 Task: Look for space in San José de Guanipa, Venezuela from 10th July, 2023 to 15th July, 2023 for 7 adults in price range Rs.10000 to Rs.15000. Place can be entire place or shared room with 4 bedrooms having 7 beds and 4 bathrooms. Property type can be house, flat, guest house. Amenities needed are: wifi, TV, free parkinig on premises, gym, breakfast. Booking option can be shelf check-in. Required host language is English.
Action: Mouse moved to (486, 116)
Screenshot: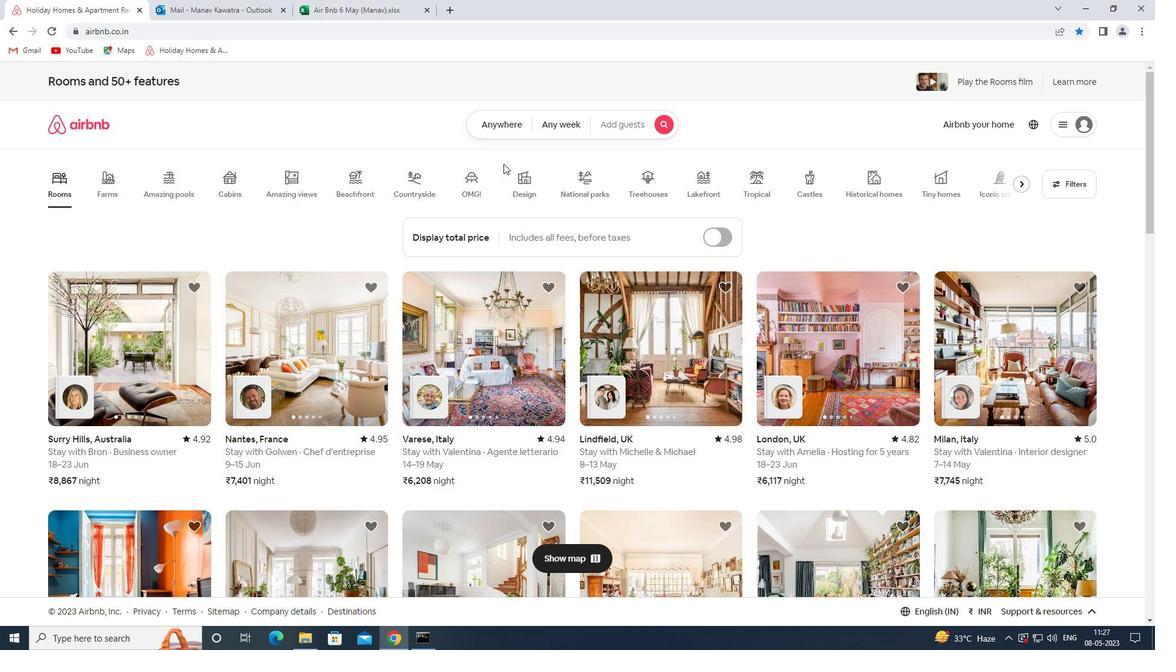 
Action: Mouse pressed left at (486, 116)
Screenshot: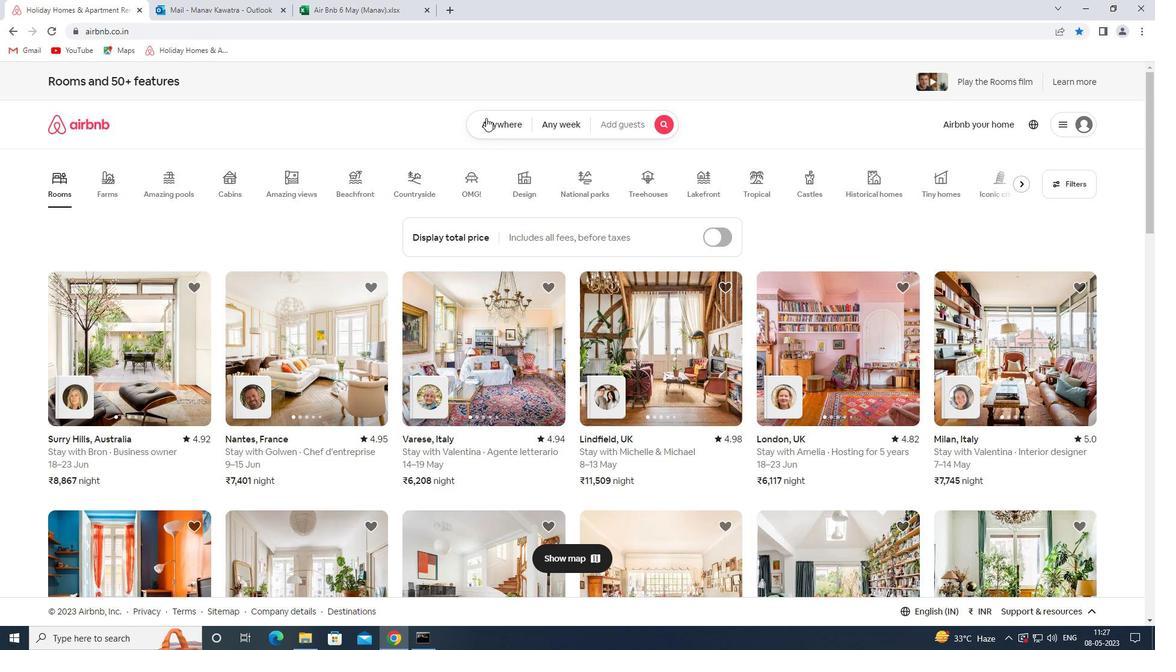 
Action: Mouse moved to (406, 170)
Screenshot: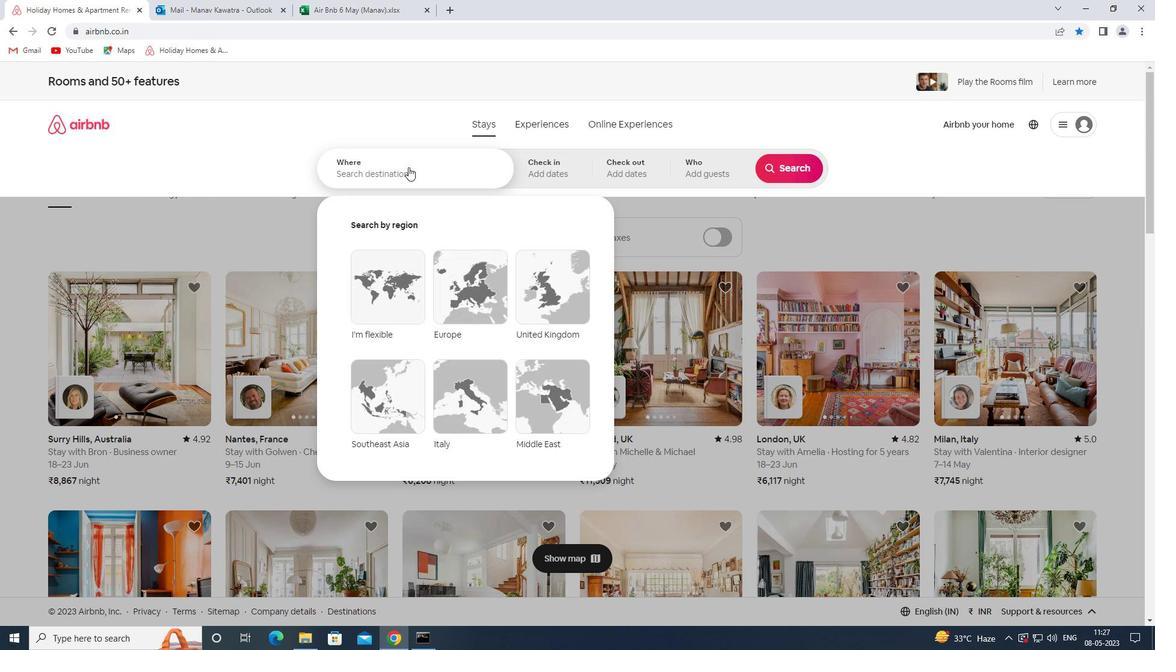 
Action: Mouse pressed left at (406, 170)
Screenshot: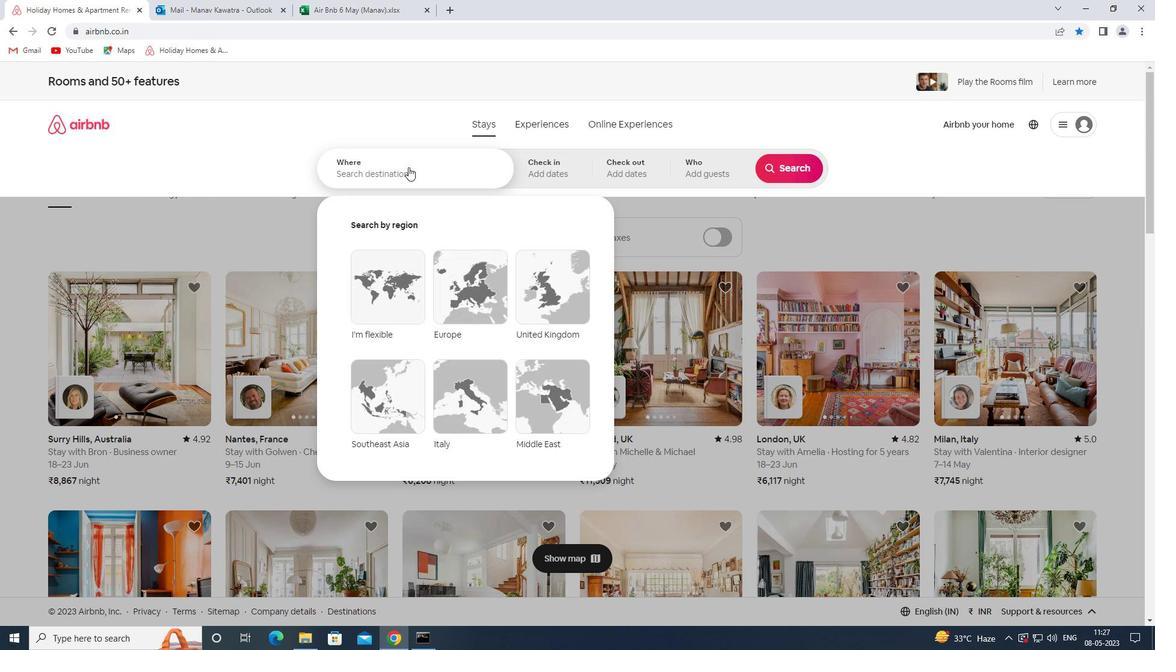 
Action: Key pressed <Key.shift><Key.shift><Key.shift><Key.shift><Key.shift><Key.shift><Key.shift><Key.shift>SAN<Key.space><Key.shift><Key.shift><Key.shift>JOSED<Key.backspace><Key.space>DE<Key.space><Key.shift>GUANIPA<Key.space><Key.space><Key.shift>VENEZUELA<Key.enter>
Screenshot: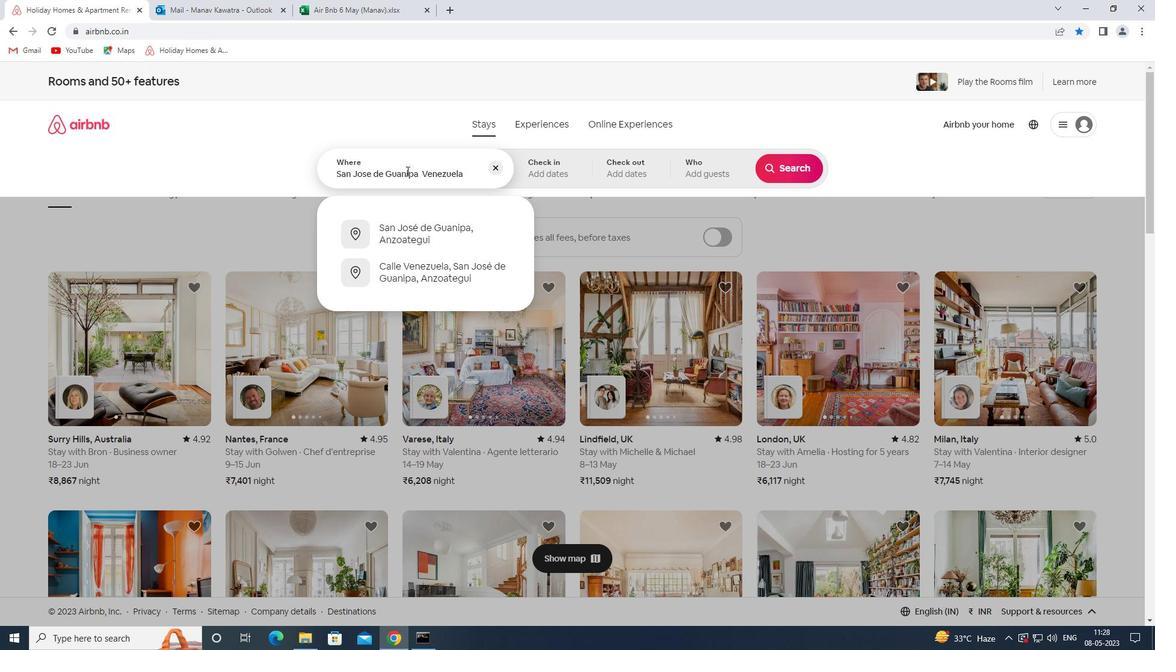 
Action: Mouse moved to (780, 264)
Screenshot: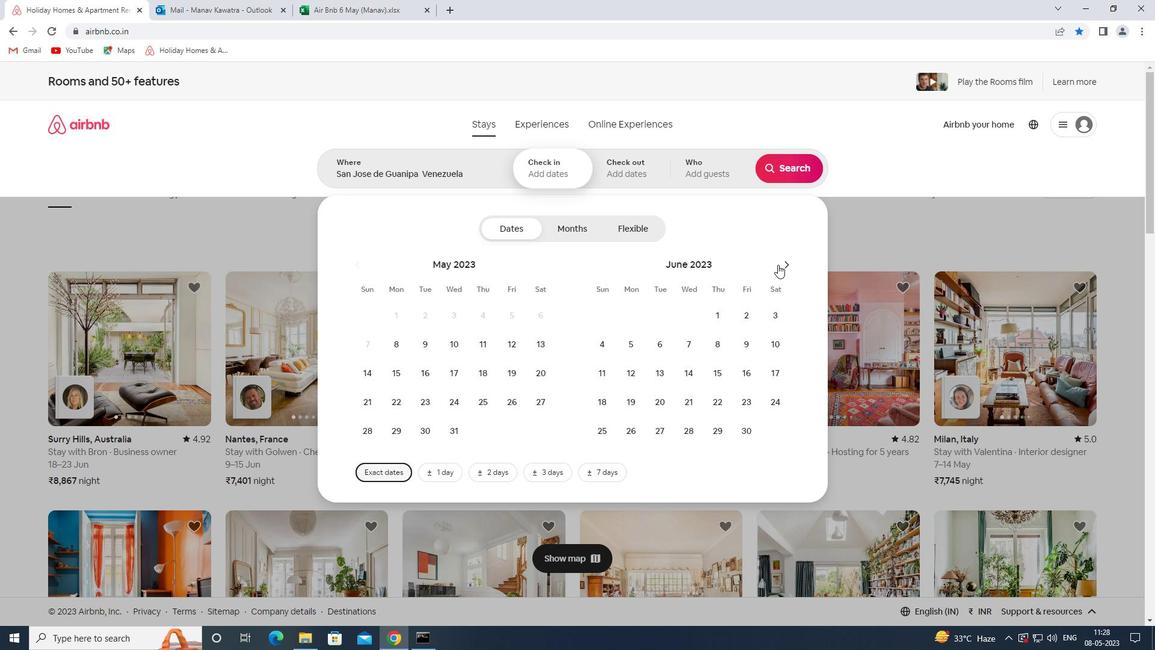 
Action: Mouse pressed left at (780, 264)
Screenshot: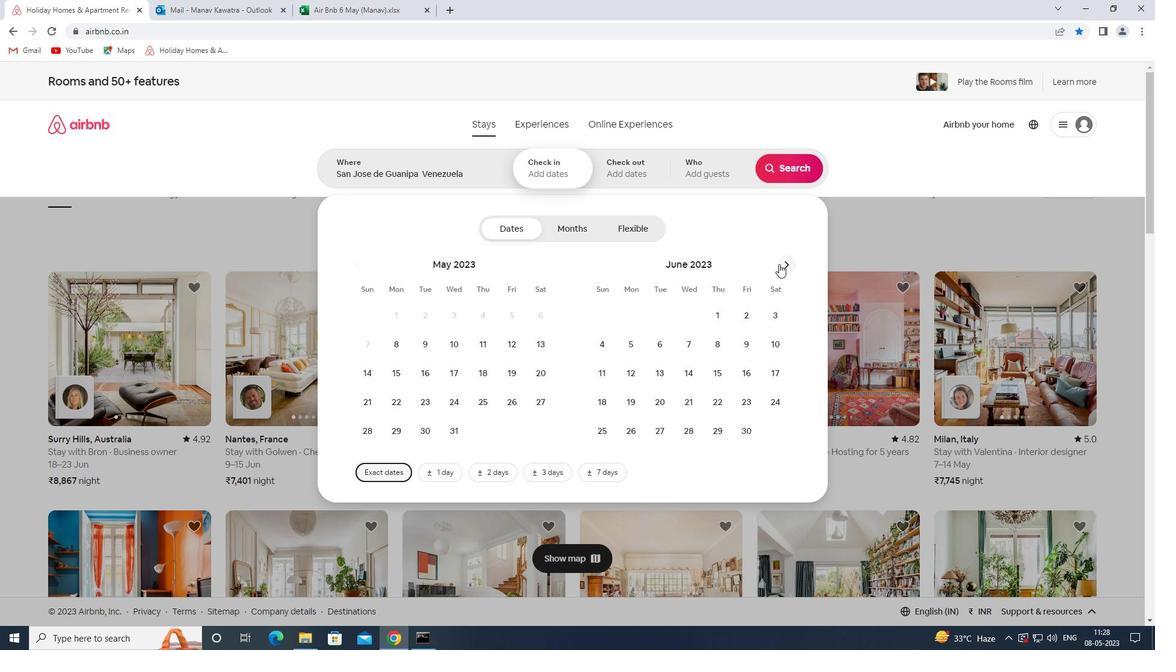 
Action: Mouse moved to (630, 376)
Screenshot: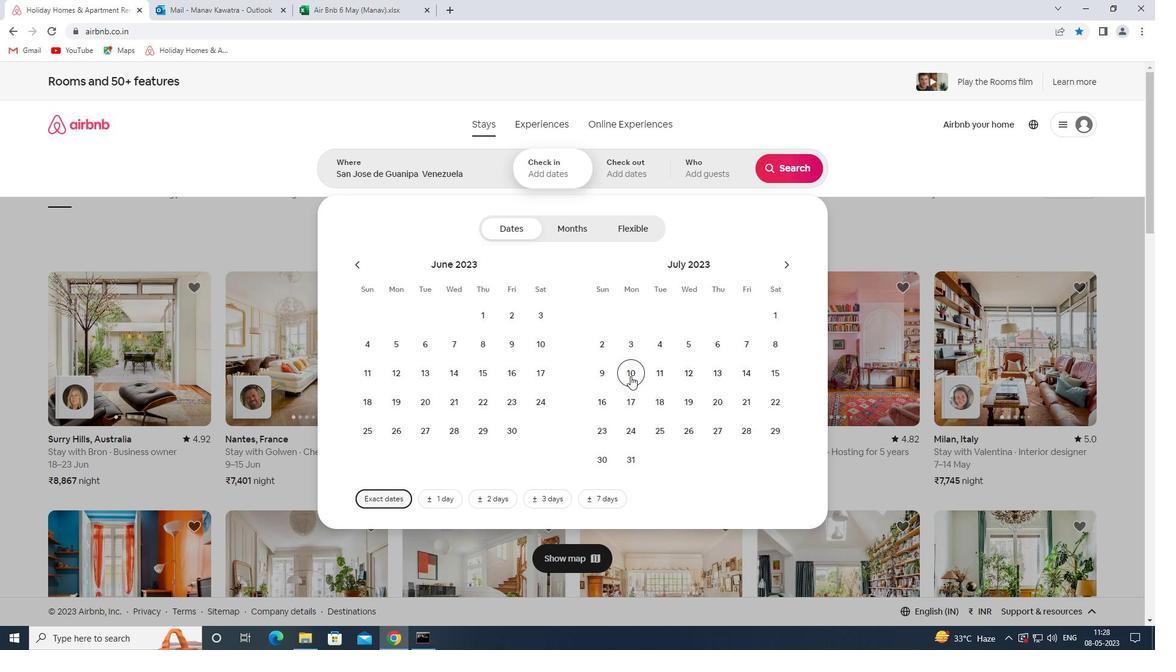 
Action: Mouse pressed left at (630, 376)
Screenshot: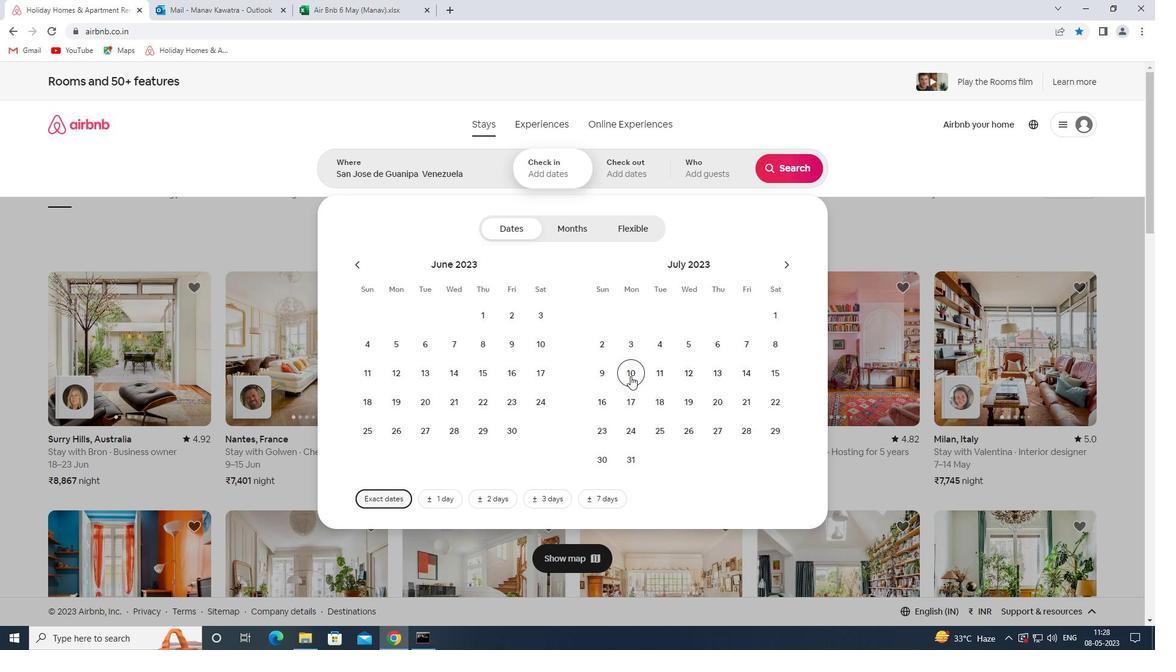 
Action: Mouse moved to (774, 372)
Screenshot: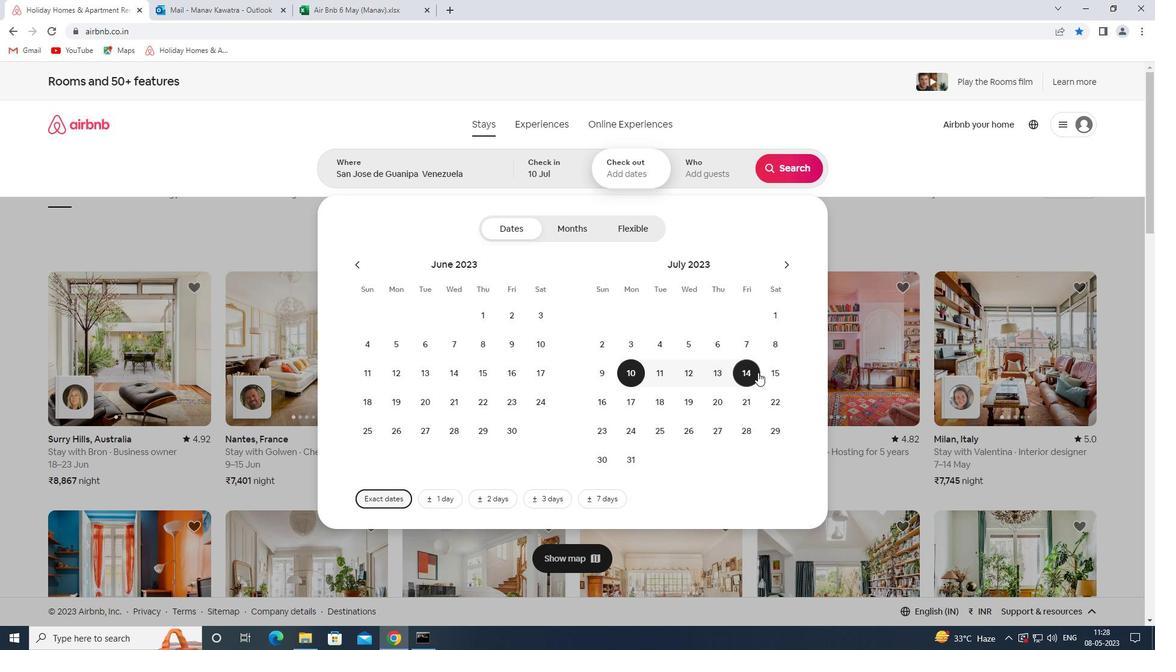 
Action: Mouse pressed left at (774, 372)
Screenshot: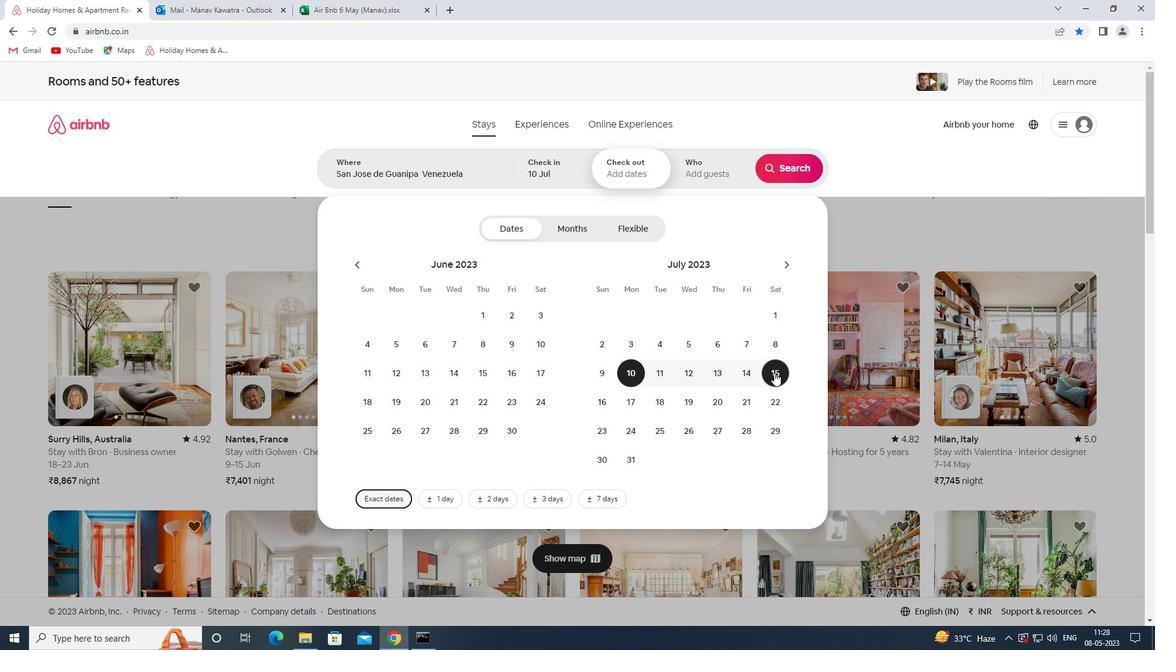 
Action: Mouse moved to (715, 173)
Screenshot: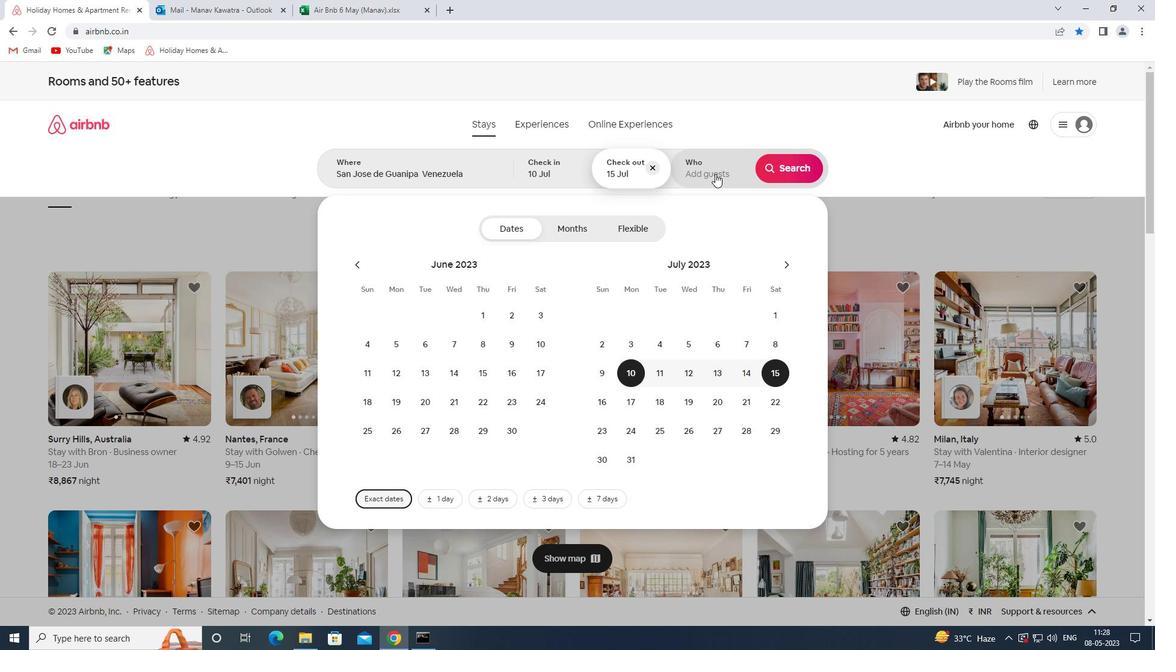 
Action: Mouse pressed left at (715, 173)
Screenshot: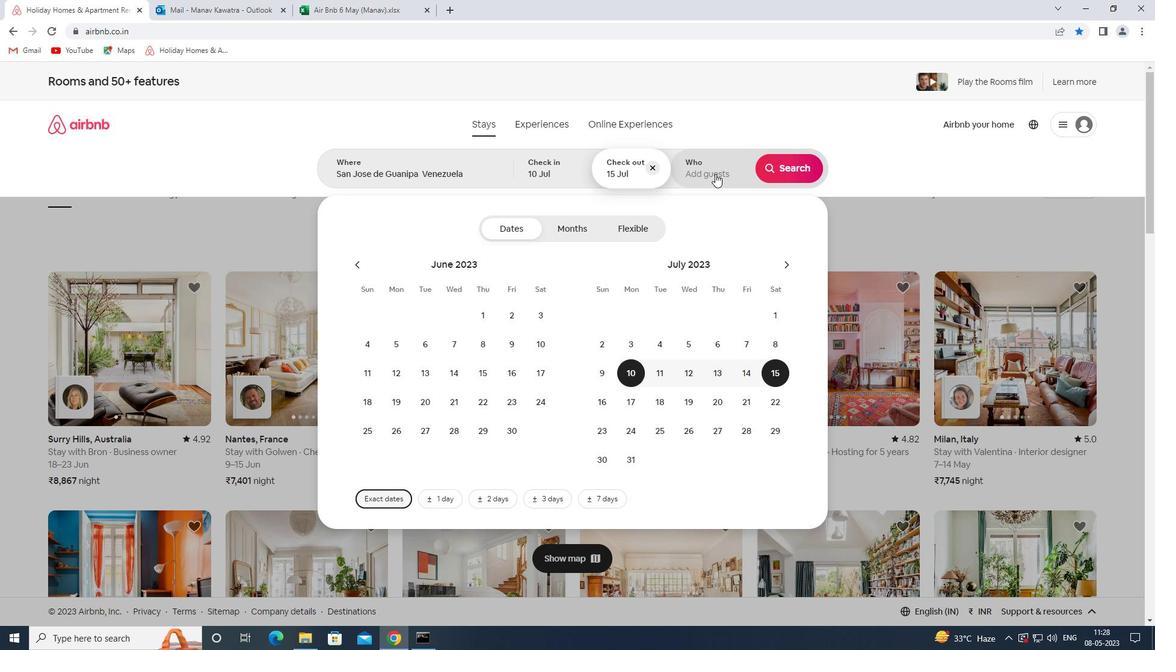 
Action: Mouse moved to (792, 231)
Screenshot: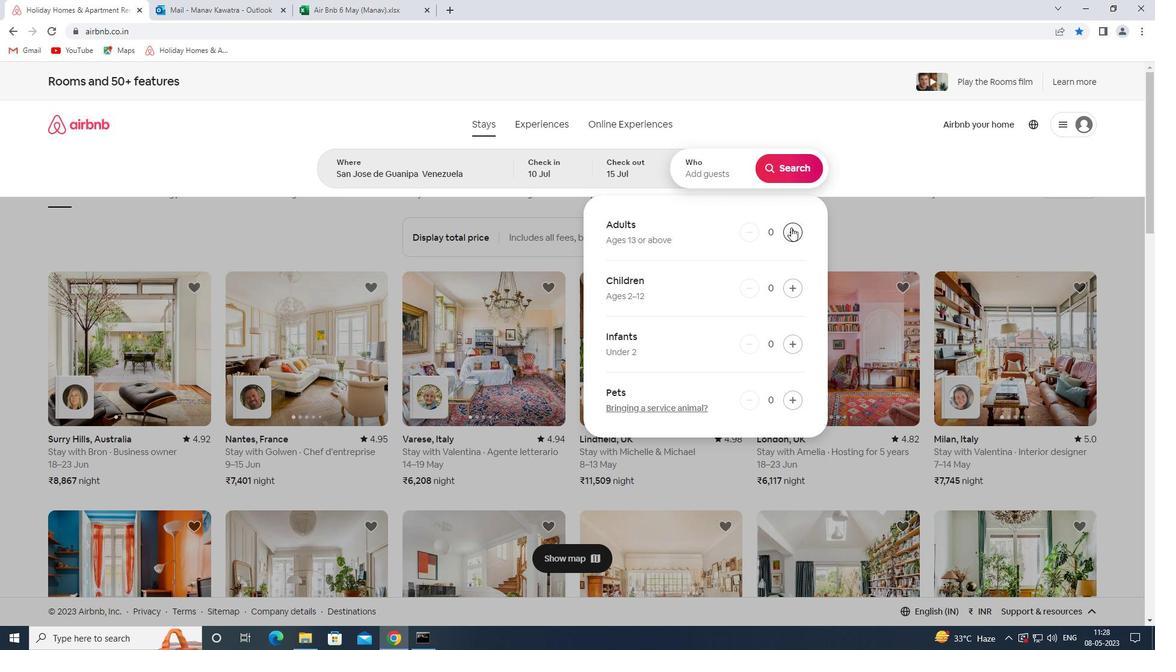 
Action: Mouse pressed left at (792, 231)
Screenshot: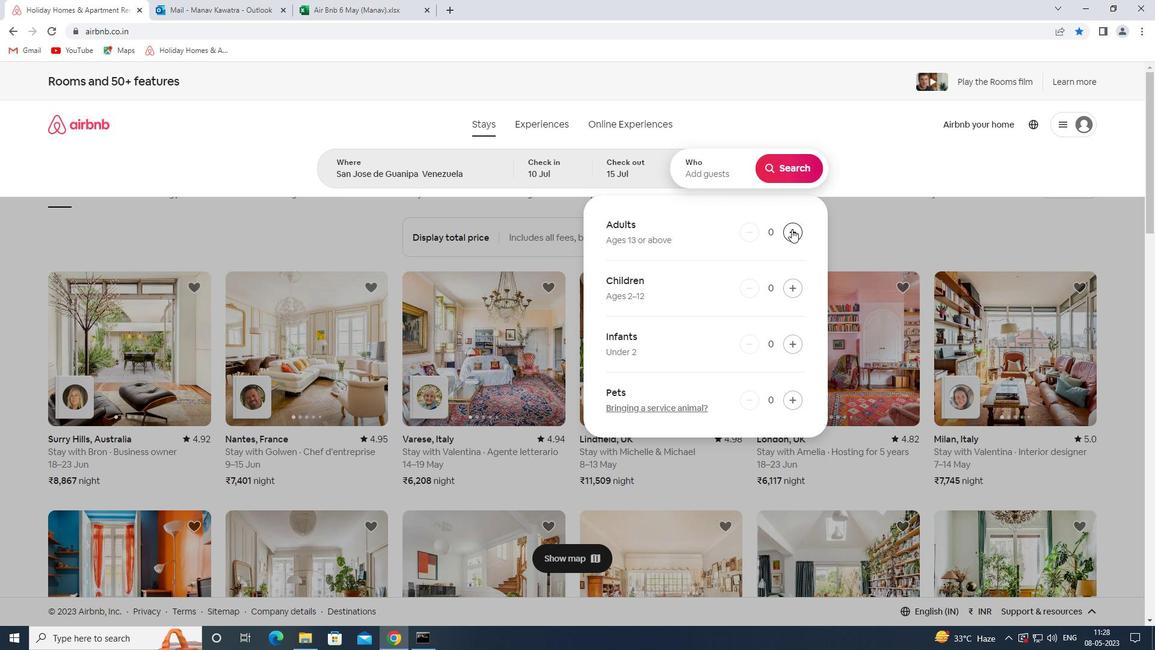 
Action: Mouse moved to (793, 232)
Screenshot: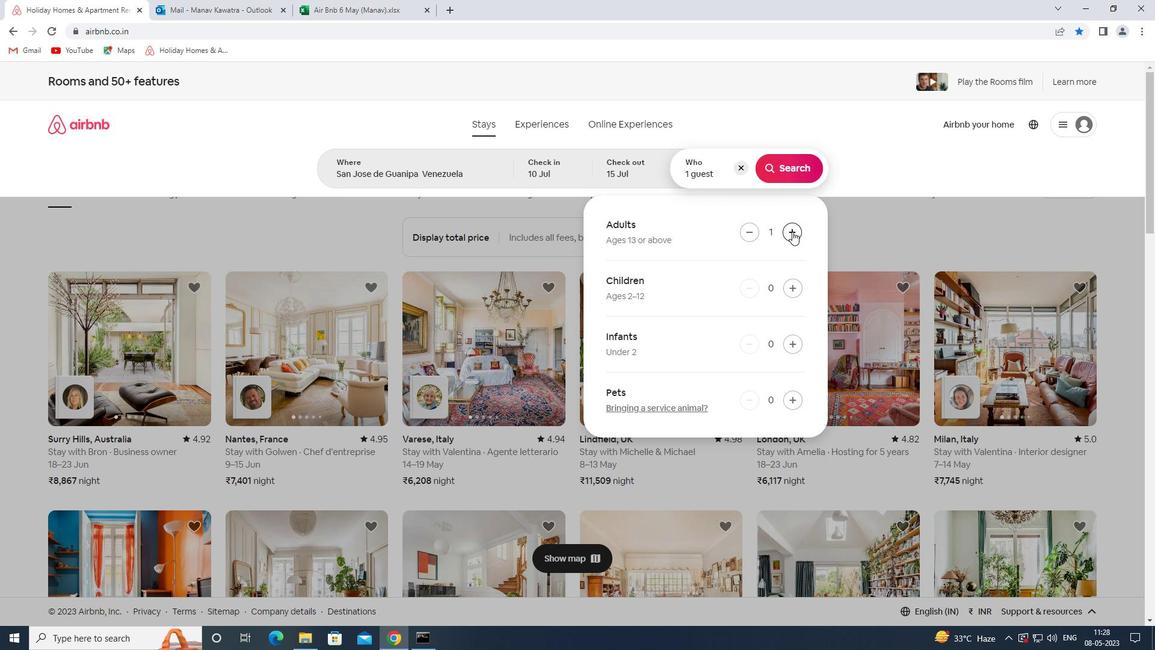 
Action: Mouse pressed left at (793, 232)
Screenshot: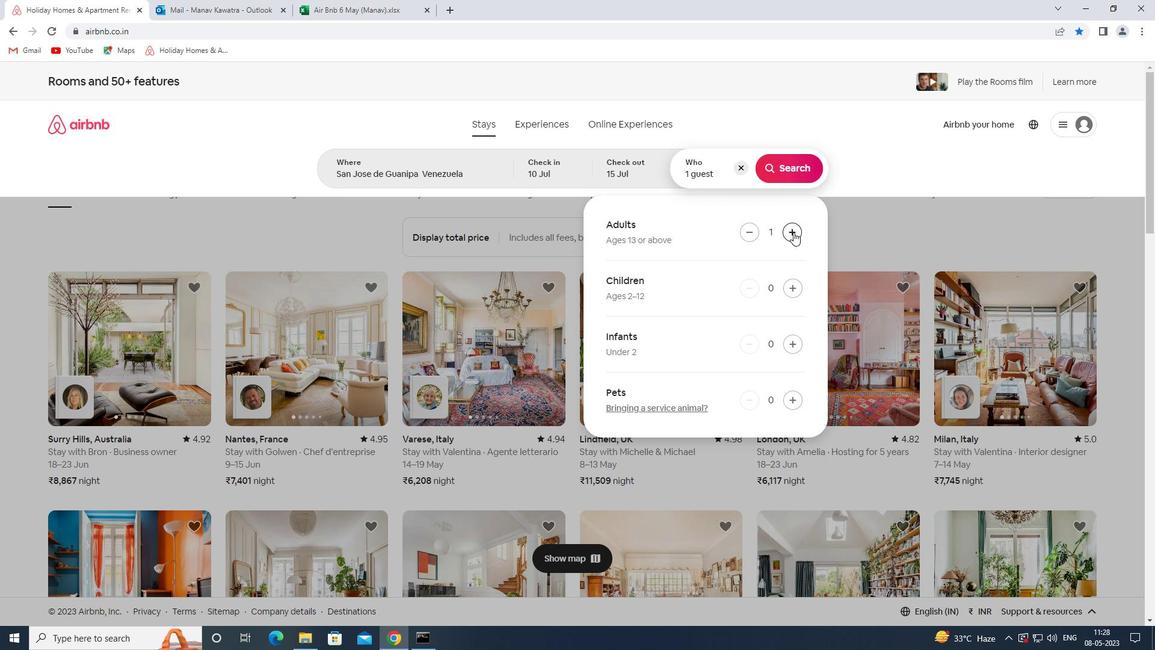 
Action: Mouse pressed left at (793, 232)
Screenshot: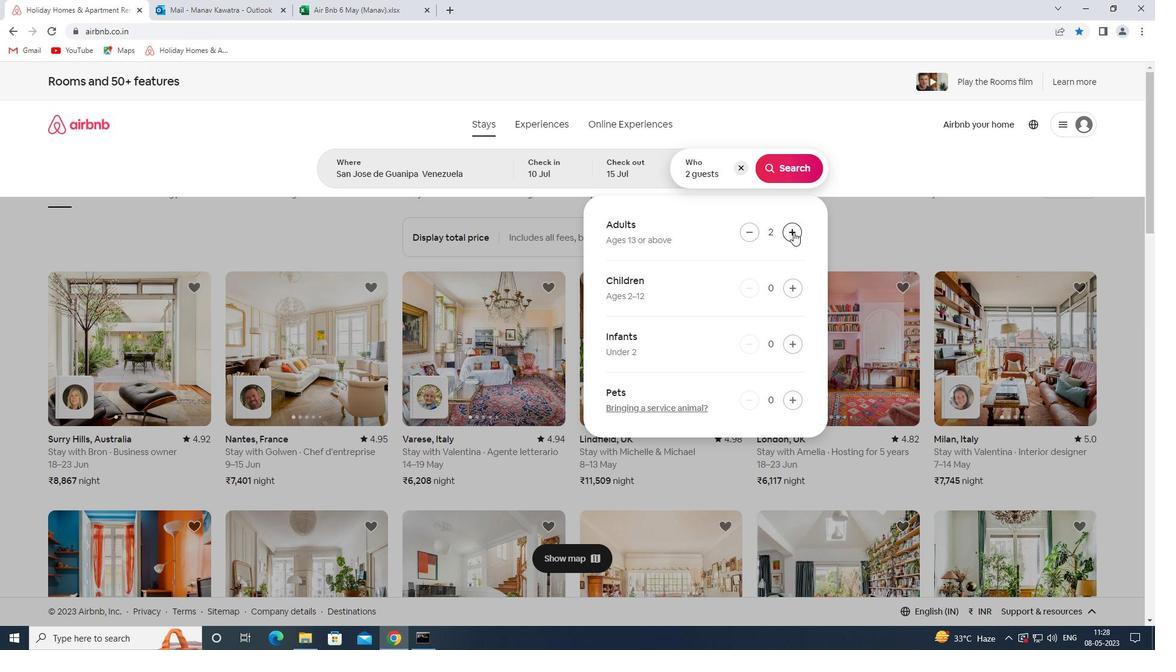 
Action: Mouse pressed left at (793, 232)
Screenshot: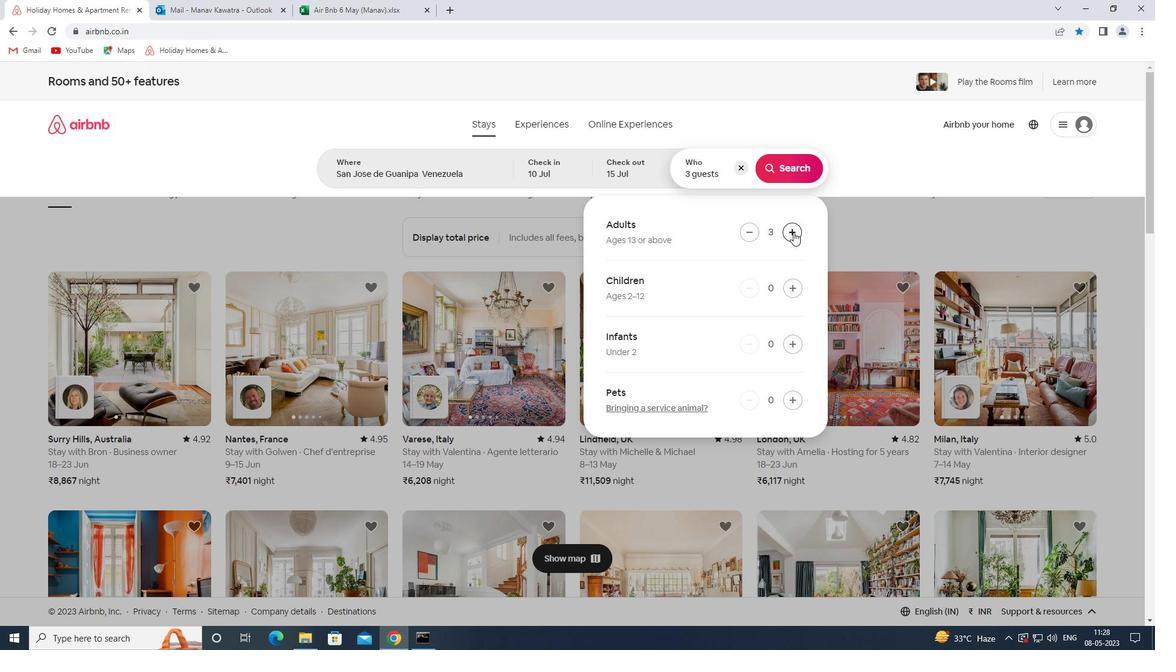
Action: Mouse pressed left at (793, 232)
Screenshot: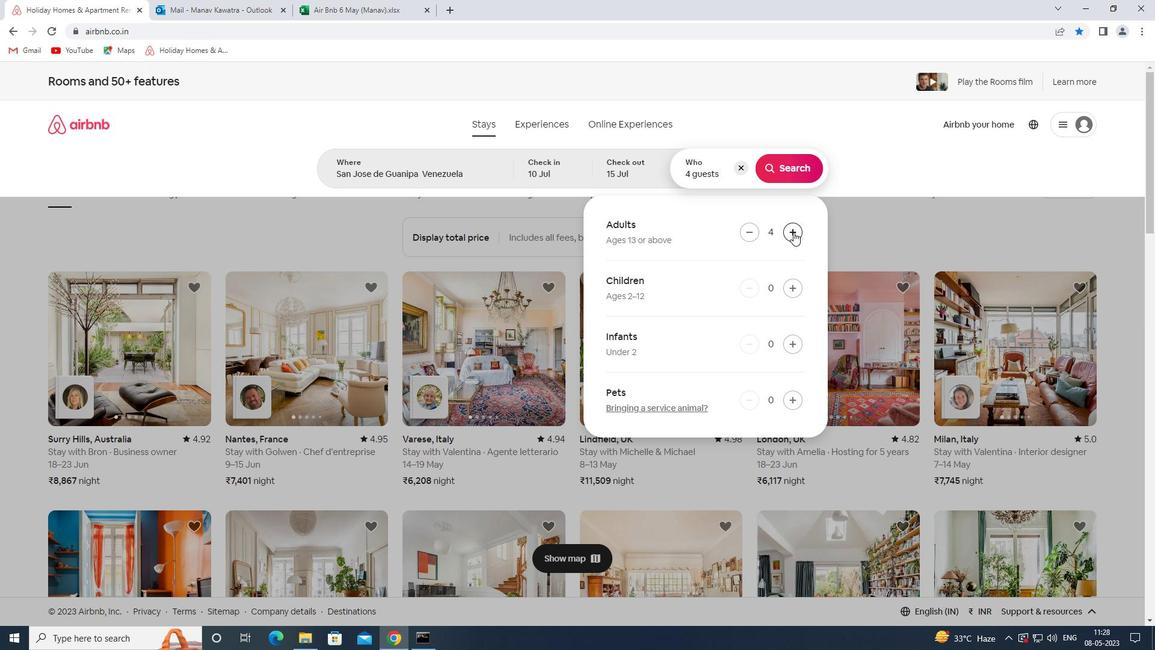 
Action: Mouse moved to (793, 232)
Screenshot: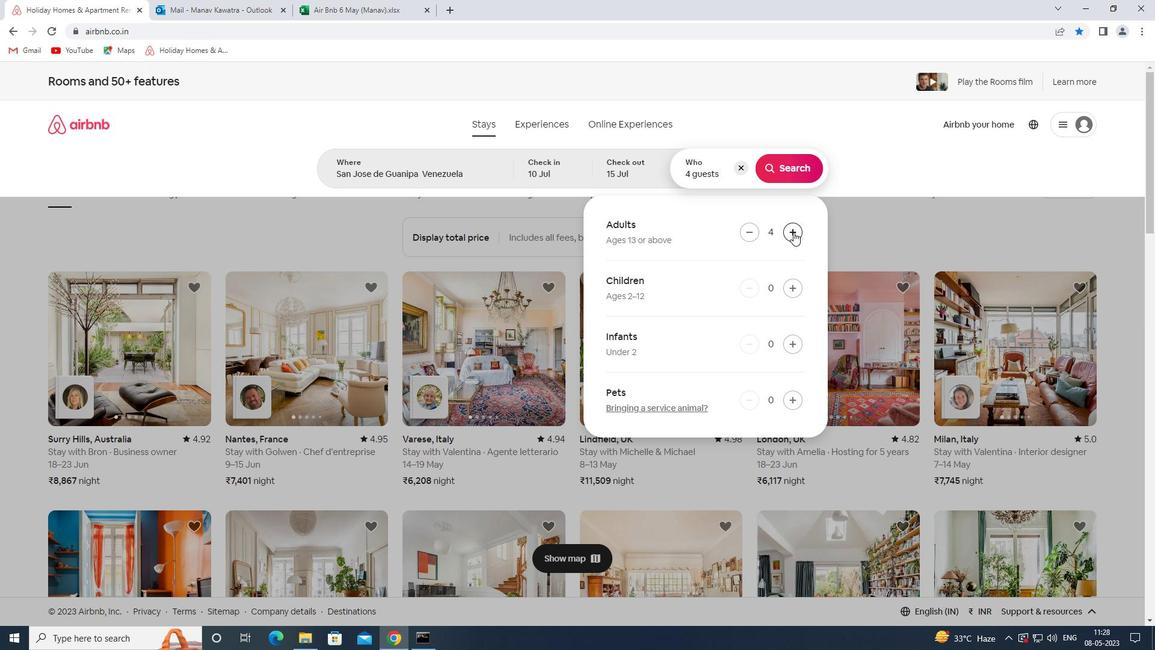 
Action: Mouse pressed left at (793, 232)
Screenshot: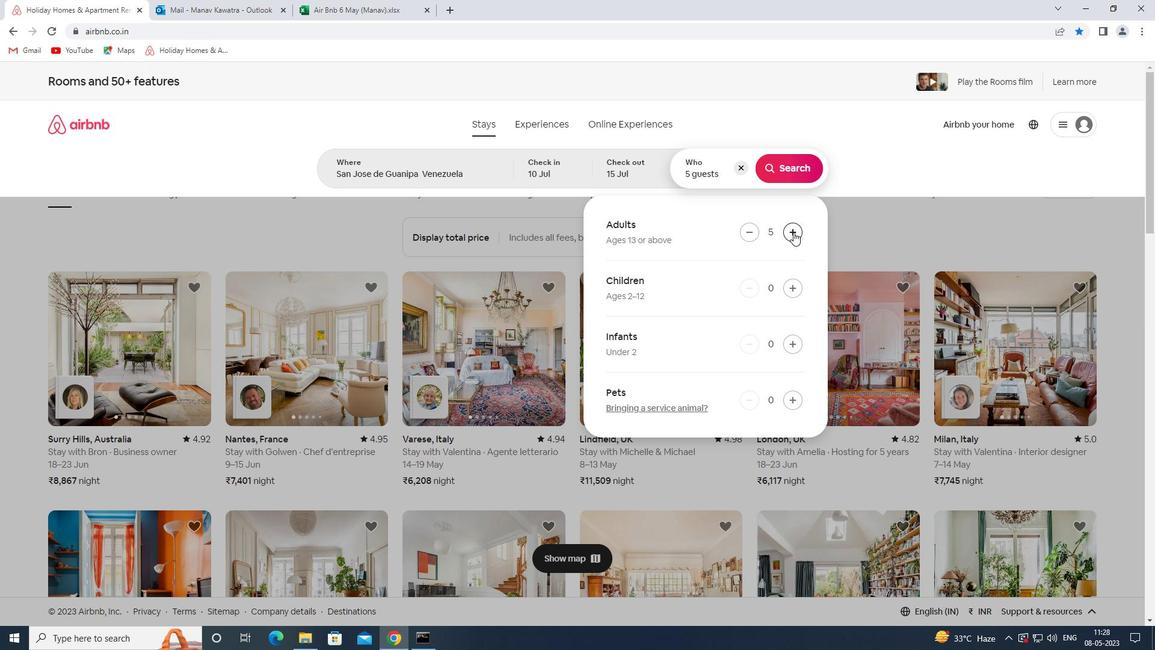 
Action: Mouse pressed left at (793, 232)
Screenshot: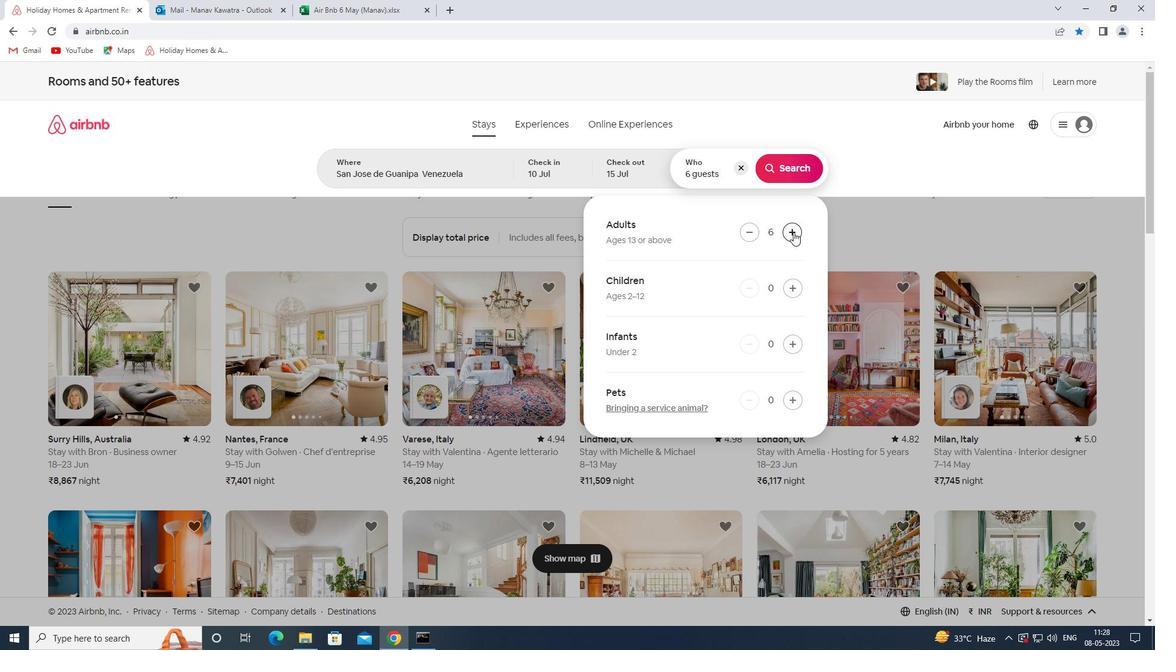 
Action: Mouse moved to (779, 172)
Screenshot: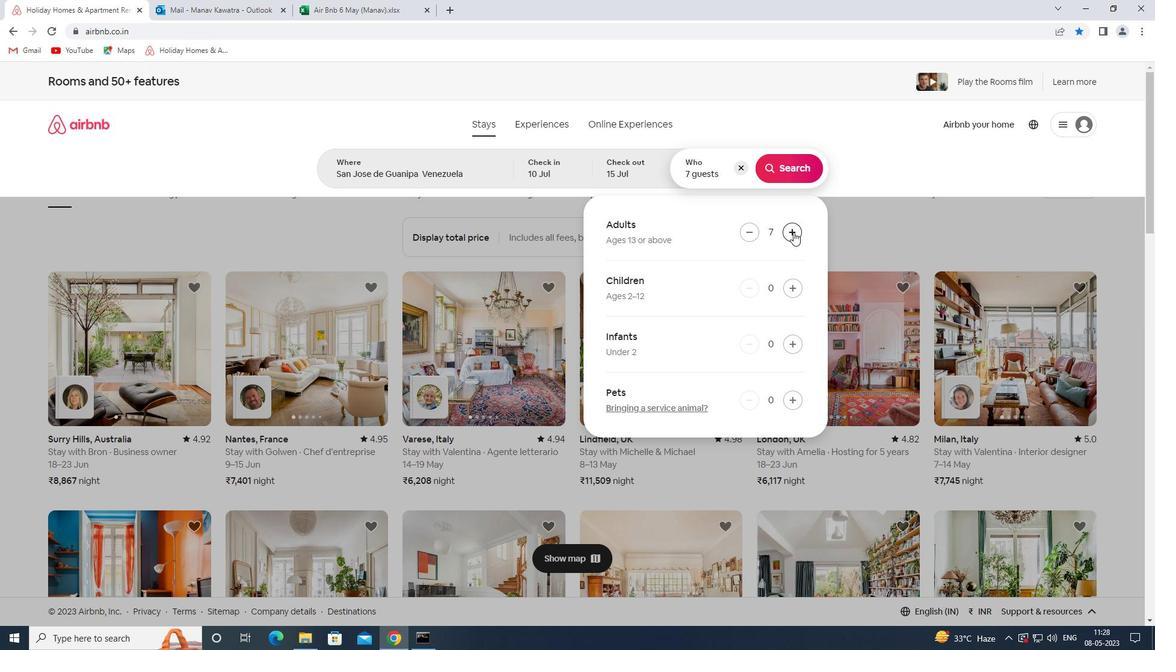 
Action: Mouse pressed left at (779, 172)
Screenshot: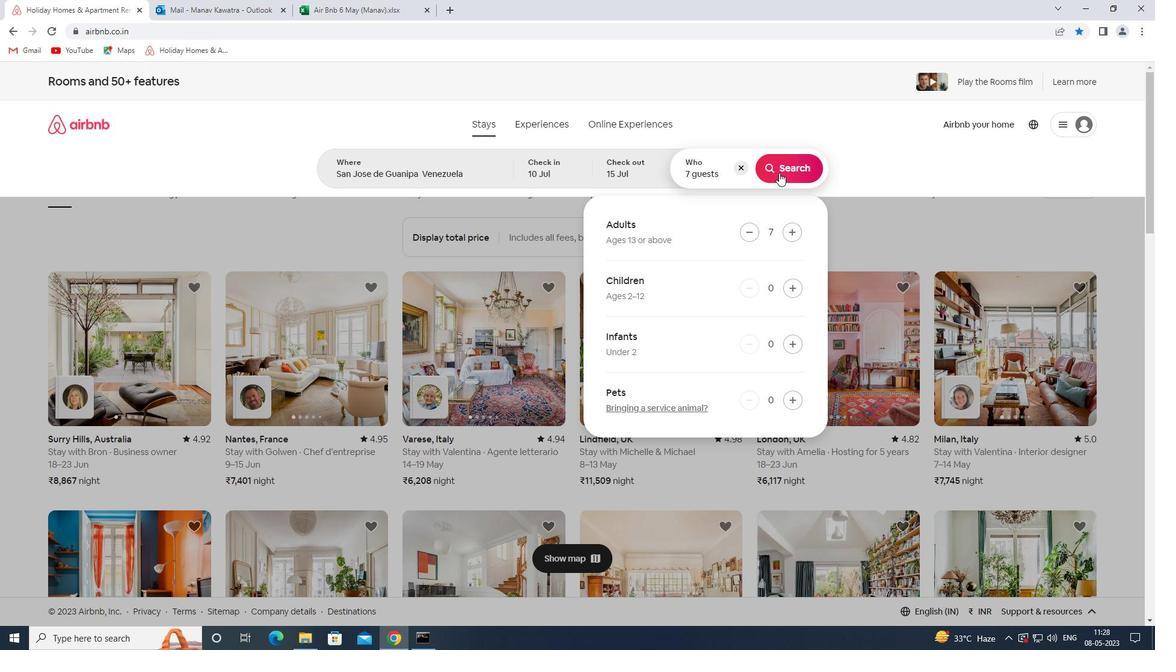 
Action: Mouse moved to (1108, 131)
Screenshot: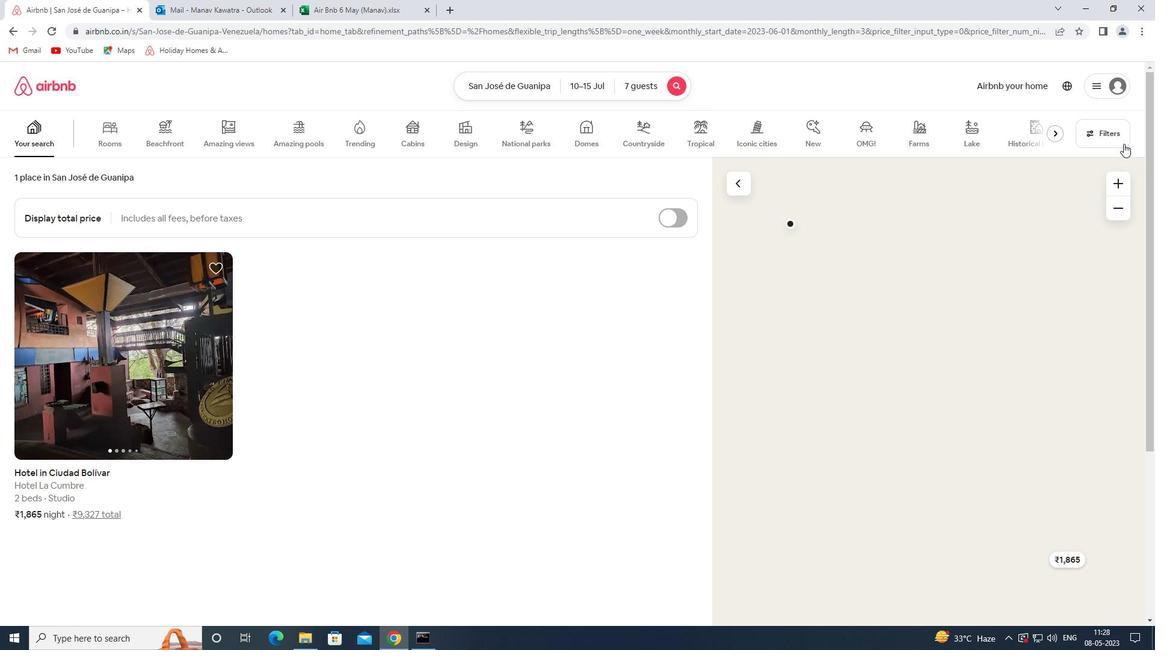 
Action: Mouse pressed left at (1108, 131)
Screenshot: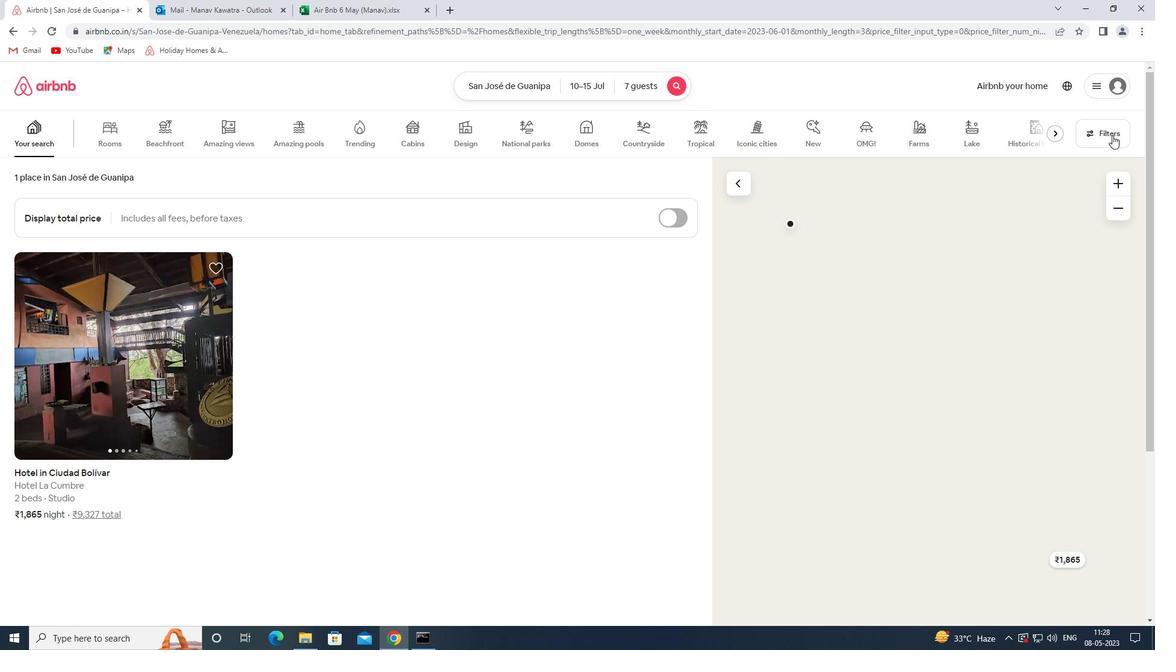 
Action: Mouse moved to (417, 426)
Screenshot: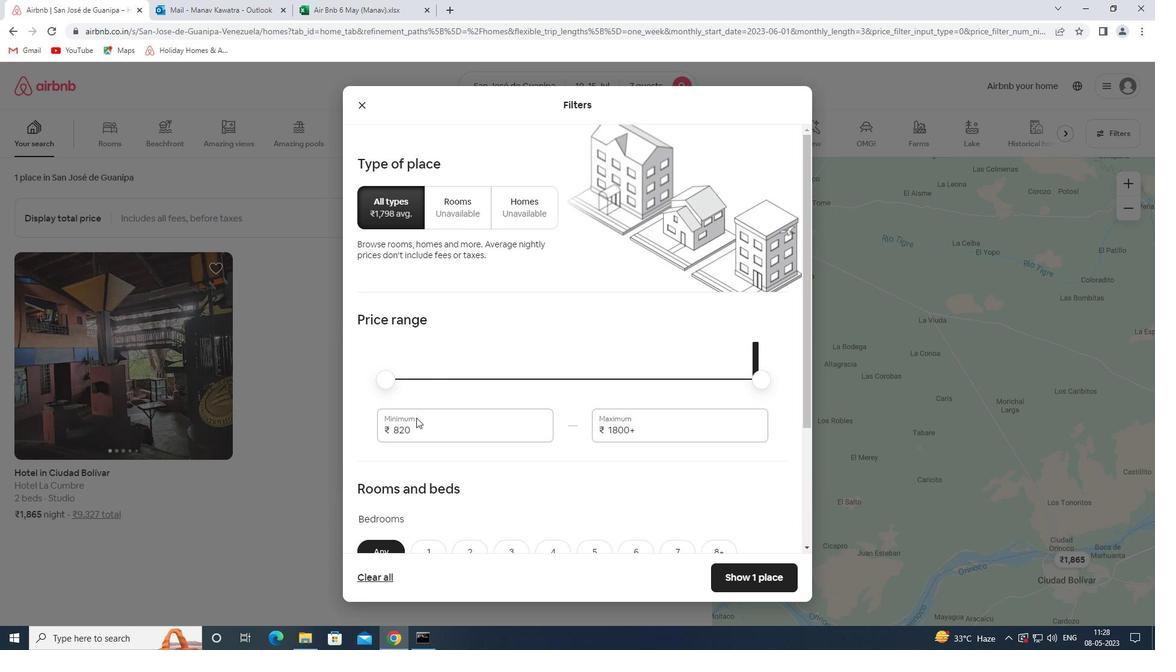 
Action: Mouse pressed left at (417, 426)
Screenshot: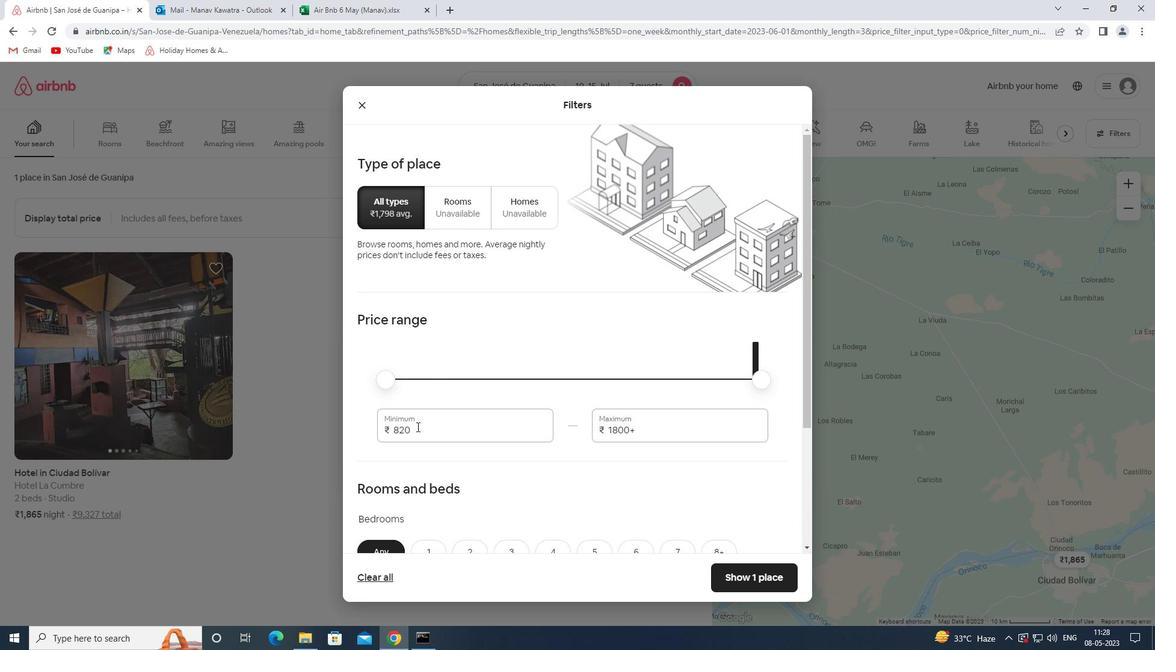 
Action: Mouse pressed left at (417, 426)
Screenshot: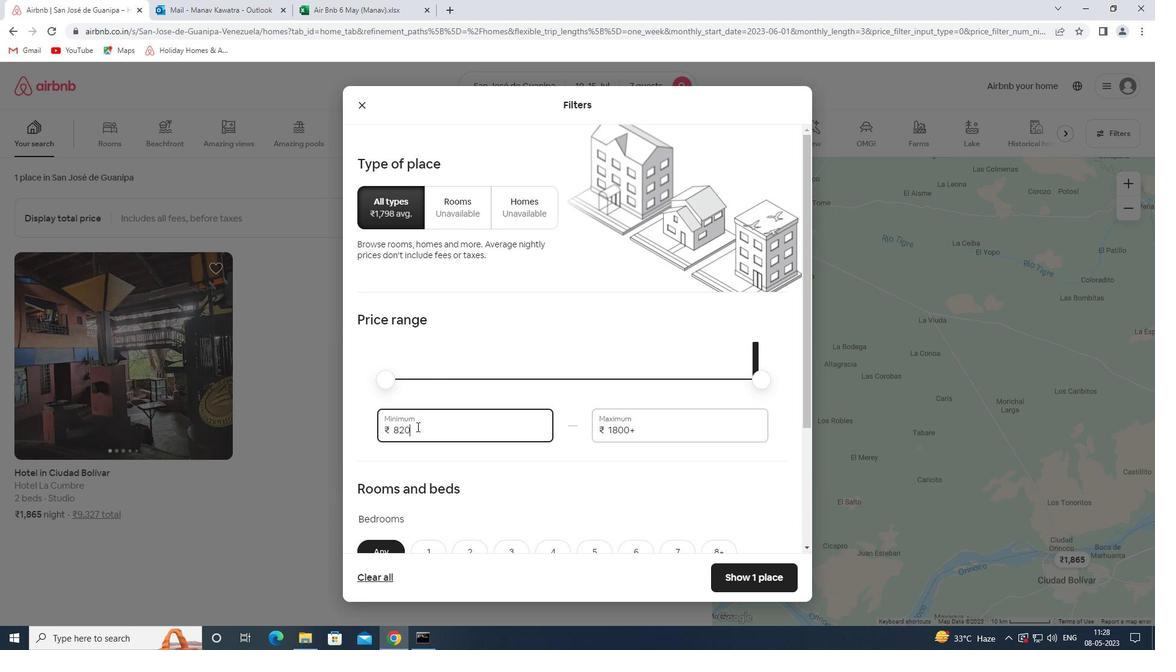 
Action: Mouse moved to (417, 427)
Screenshot: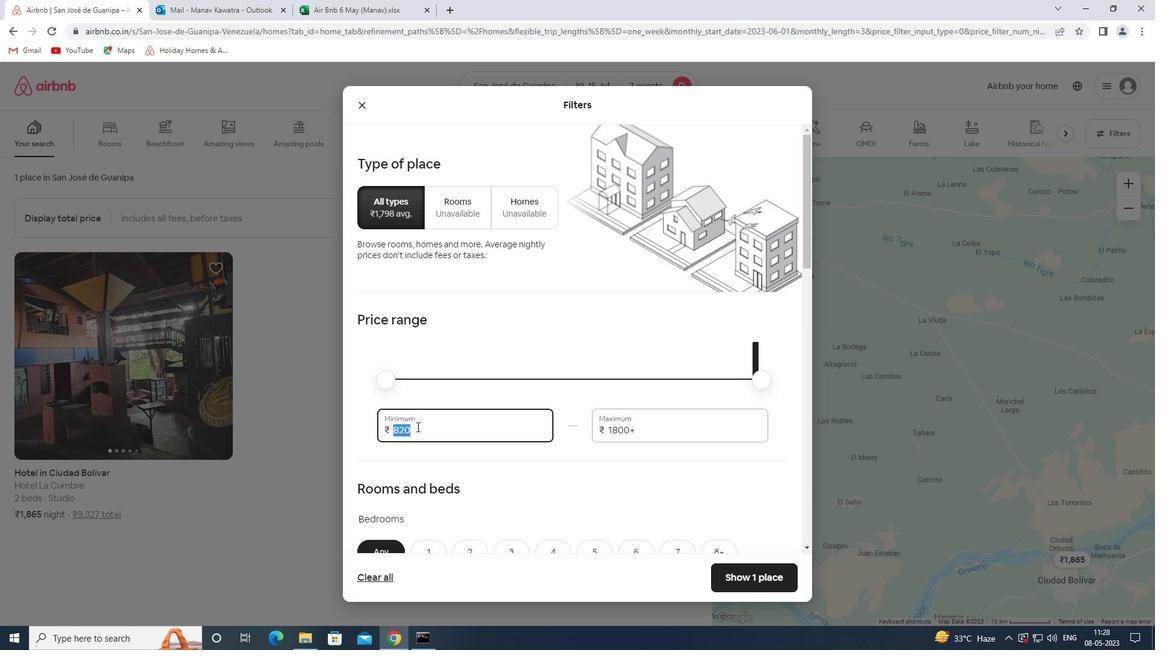 
Action: Key pressed 10000<Key.tab>15000
Screenshot: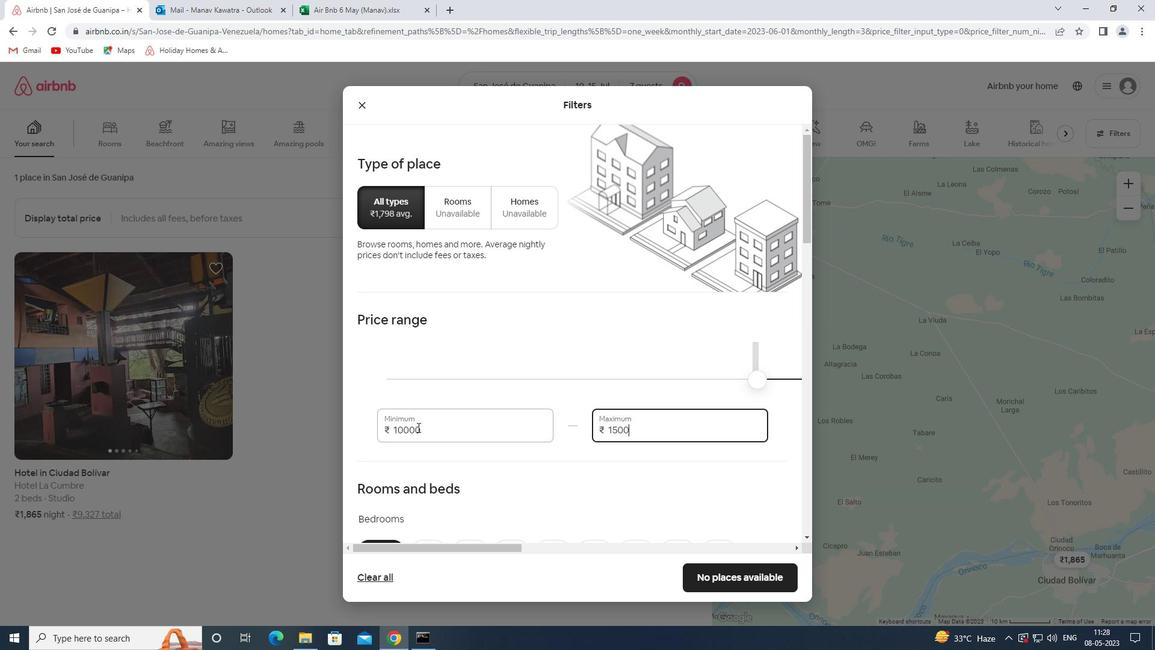 
Action: Mouse scrolled (417, 426) with delta (0, 0)
Screenshot: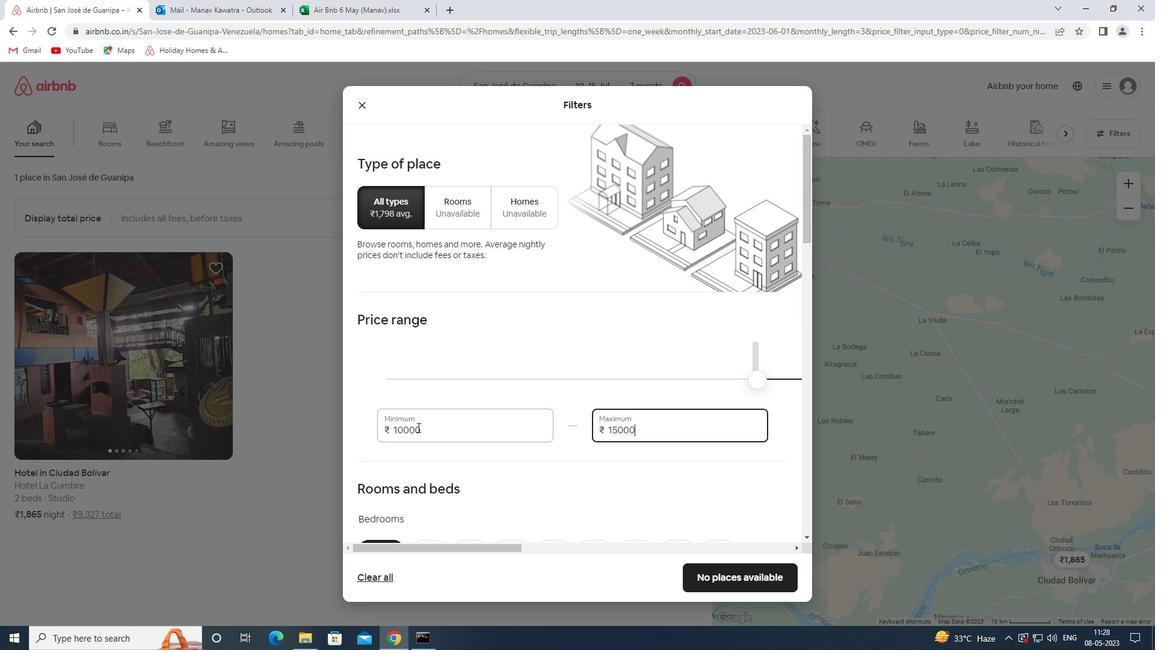 
Action: Mouse scrolled (417, 426) with delta (0, 0)
Screenshot: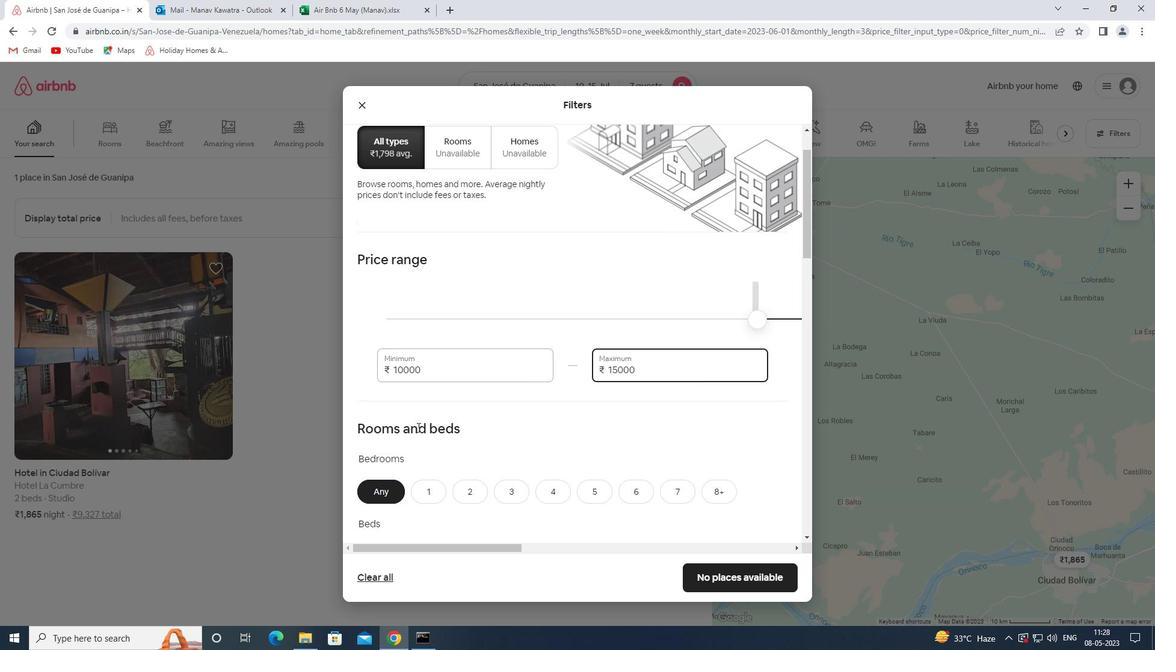 
Action: Mouse scrolled (417, 426) with delta (0, 0)
Screenshot: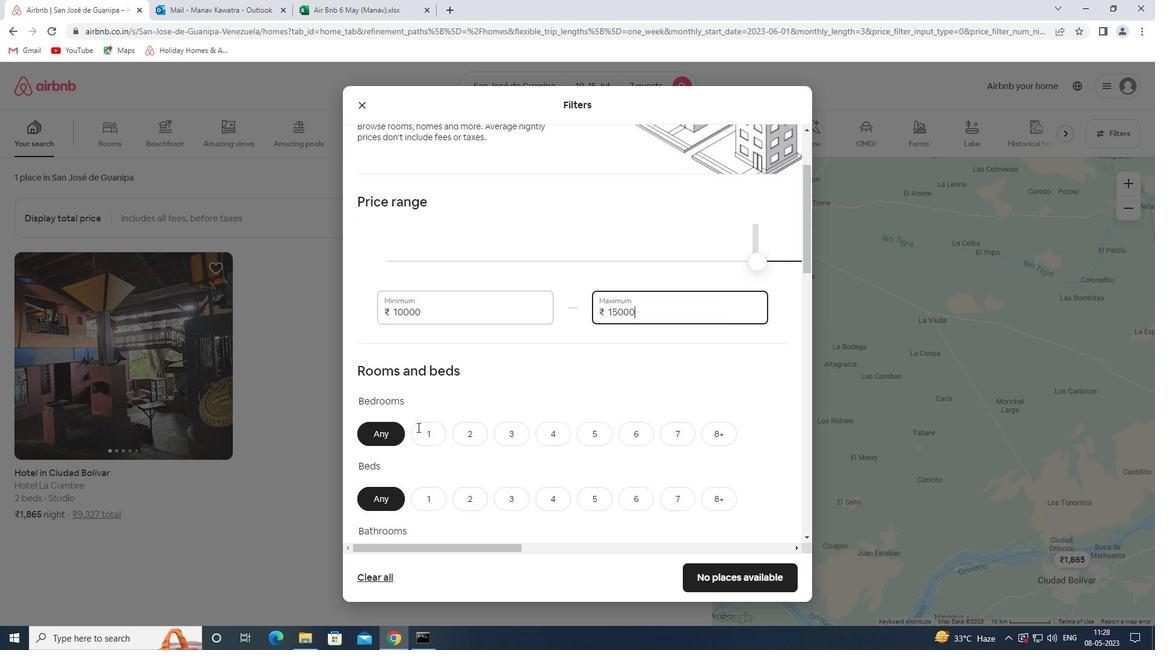 
Action: Mouse moved to (560, 380)
Screenshot: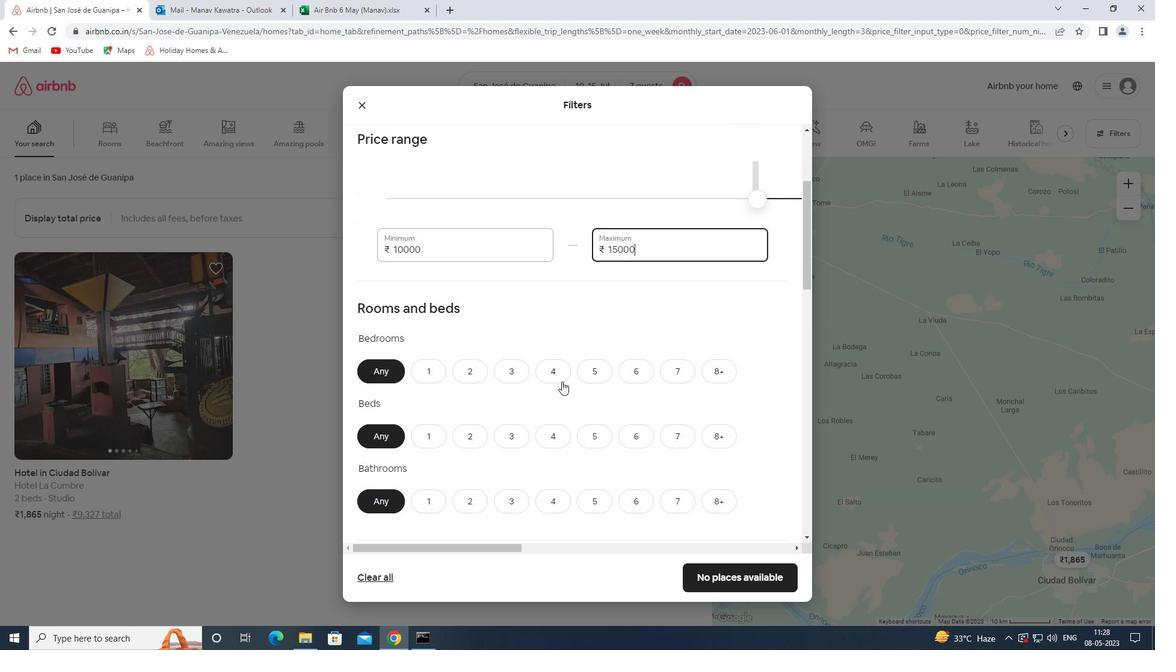 
Action: Mouse pressed left at (560, 380)
Screenshot: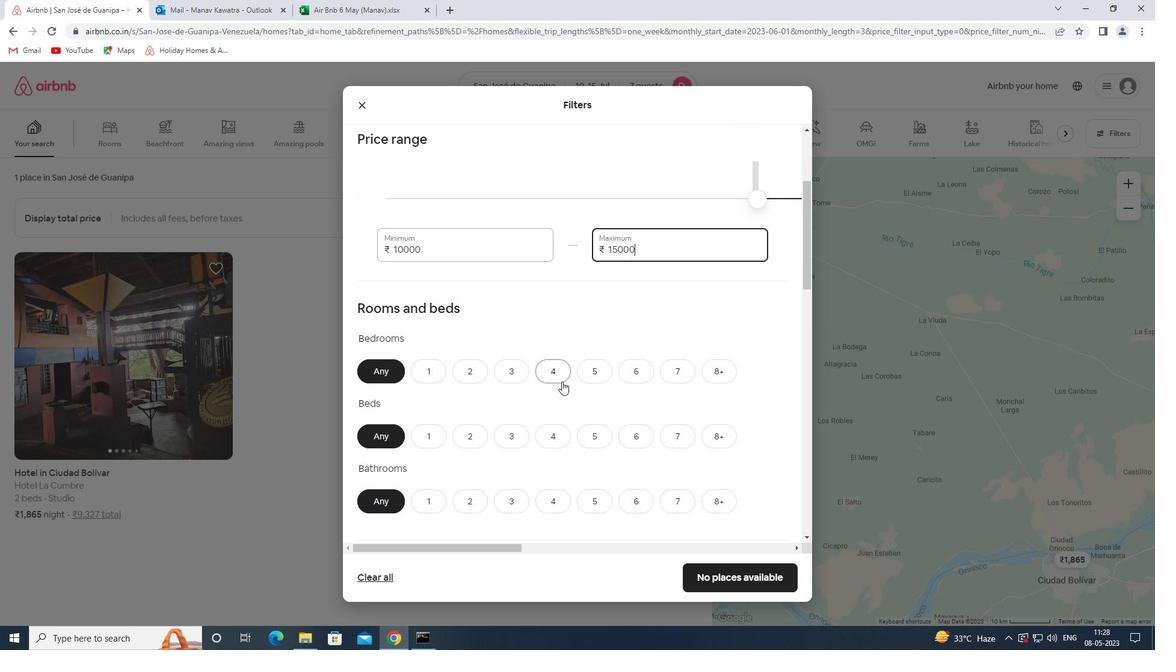 
Action: Mouse moved to (694, 438)
Screenshot: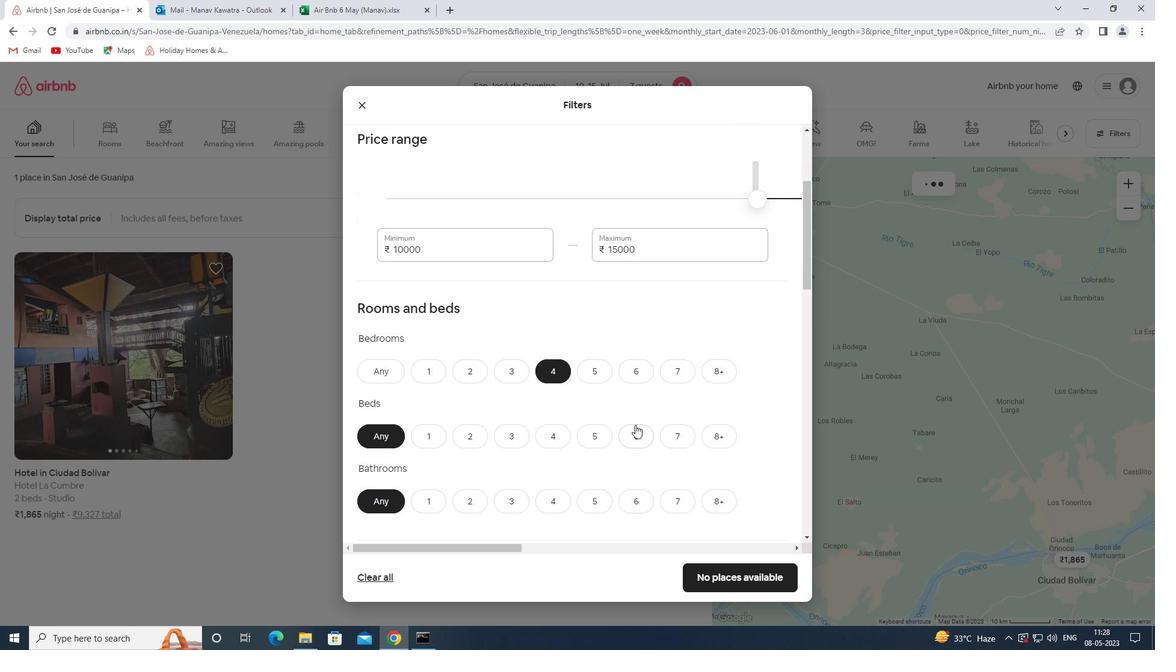 
Action: Mouse pressed left at (694, 438)
Screenshot: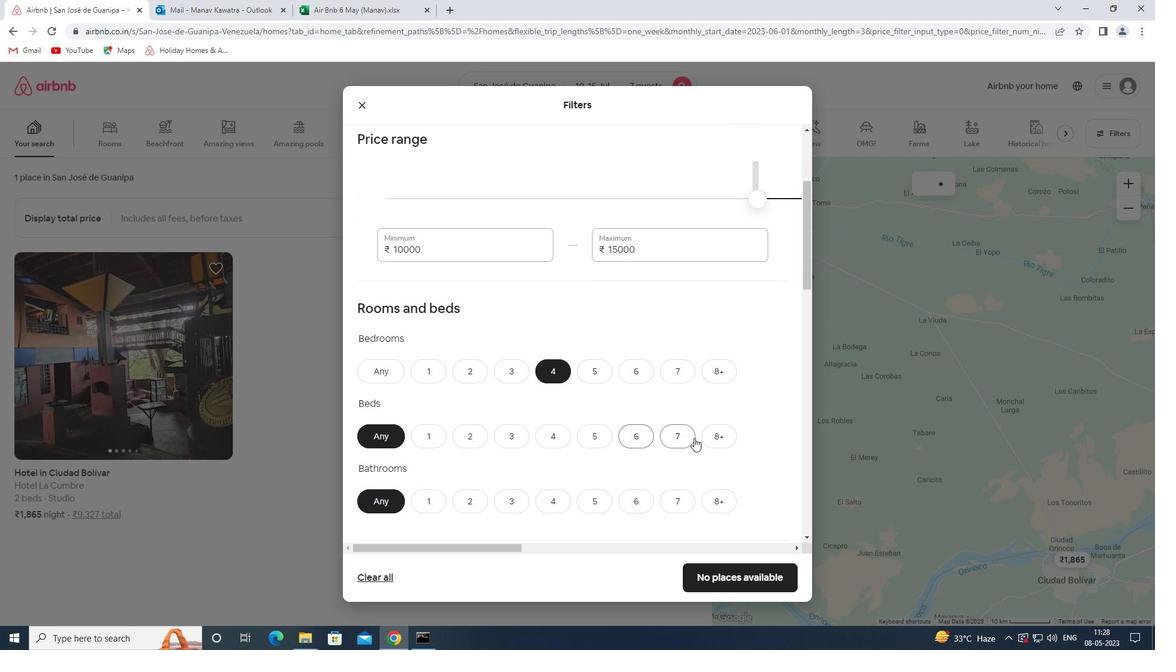 
Action: Mouse moved to (629, 437)
Screenshot: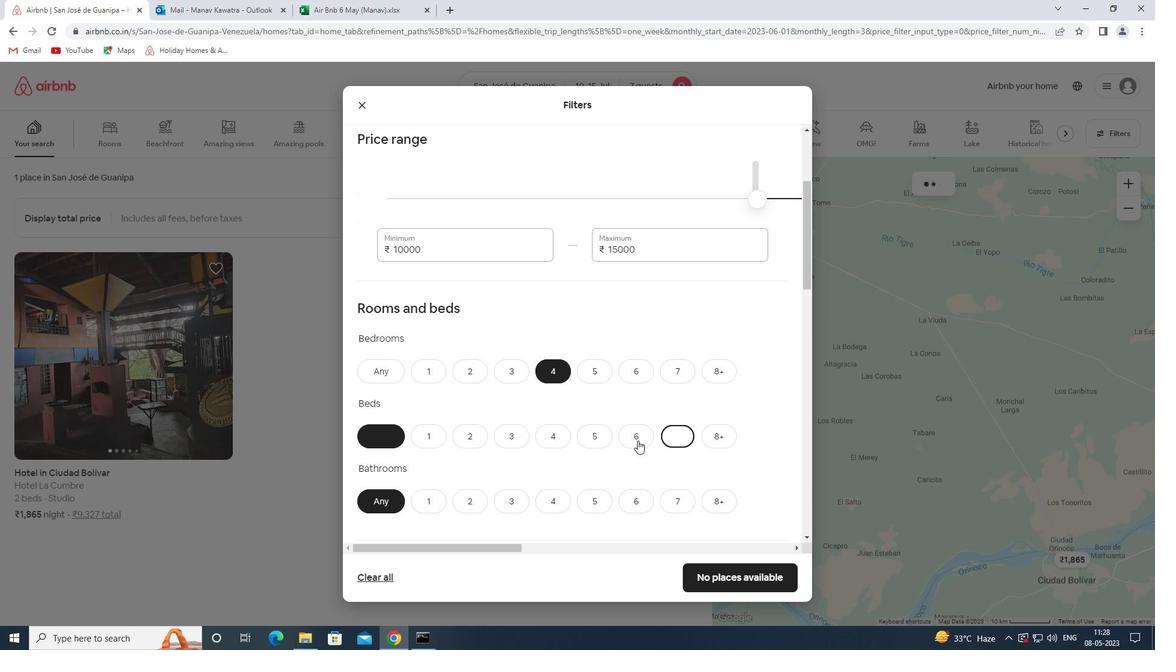 
Action: Mouse scrolled (629, 436) with delta (0, 0)
Screenshot: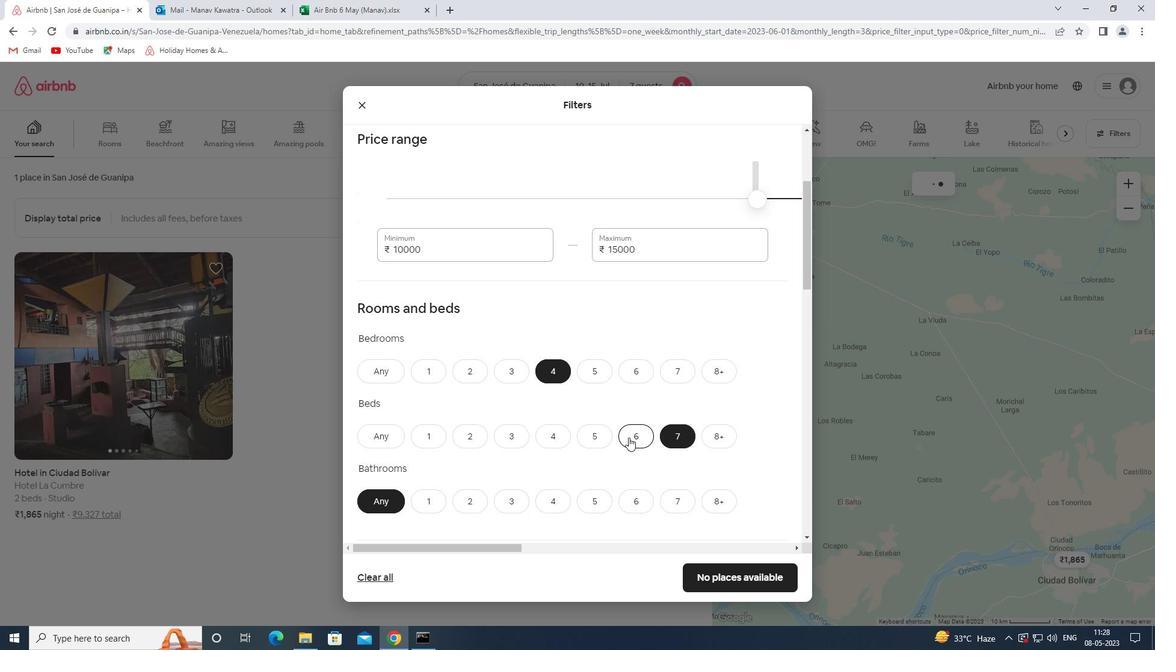 
Action: Mouse scrolled (629, 436) with delta (0, 0)
Screenshot: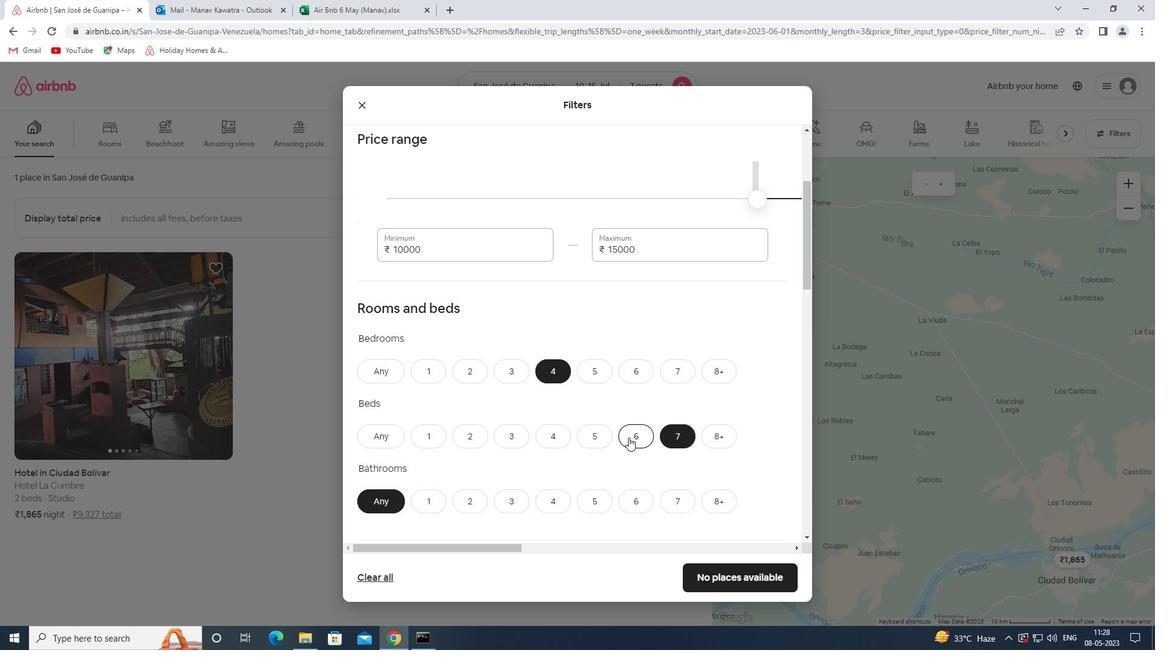 
Action: Mouse moved to (569, 384)
Screenshot: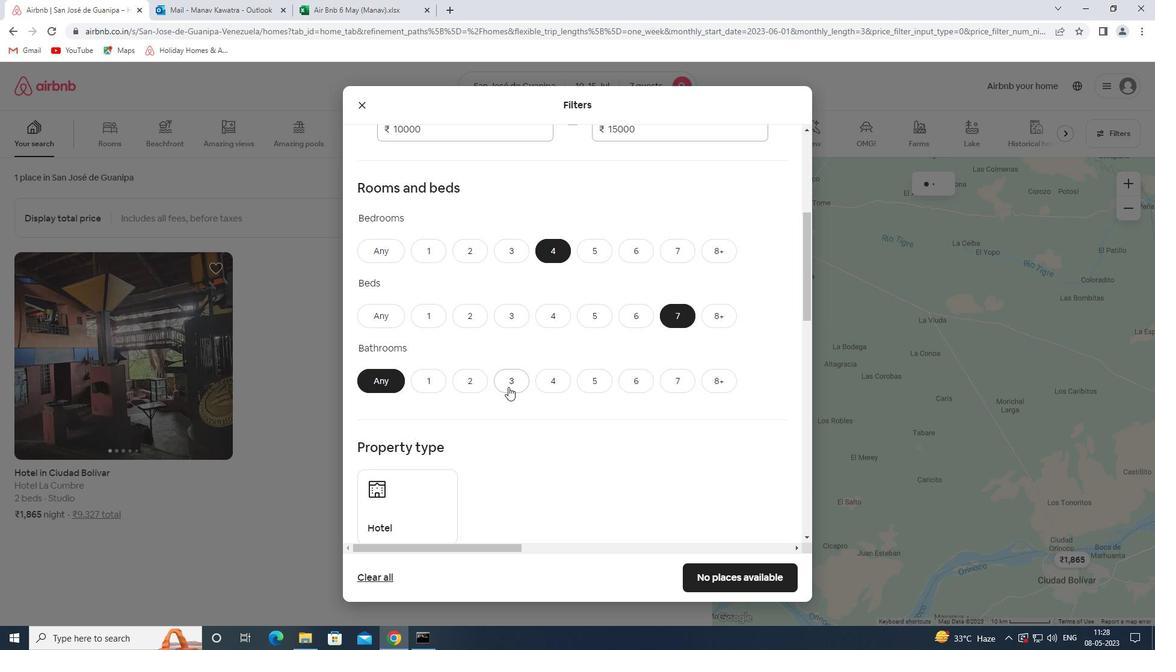 
Action: Mouse pressed left at (569, 384)
Screenshot: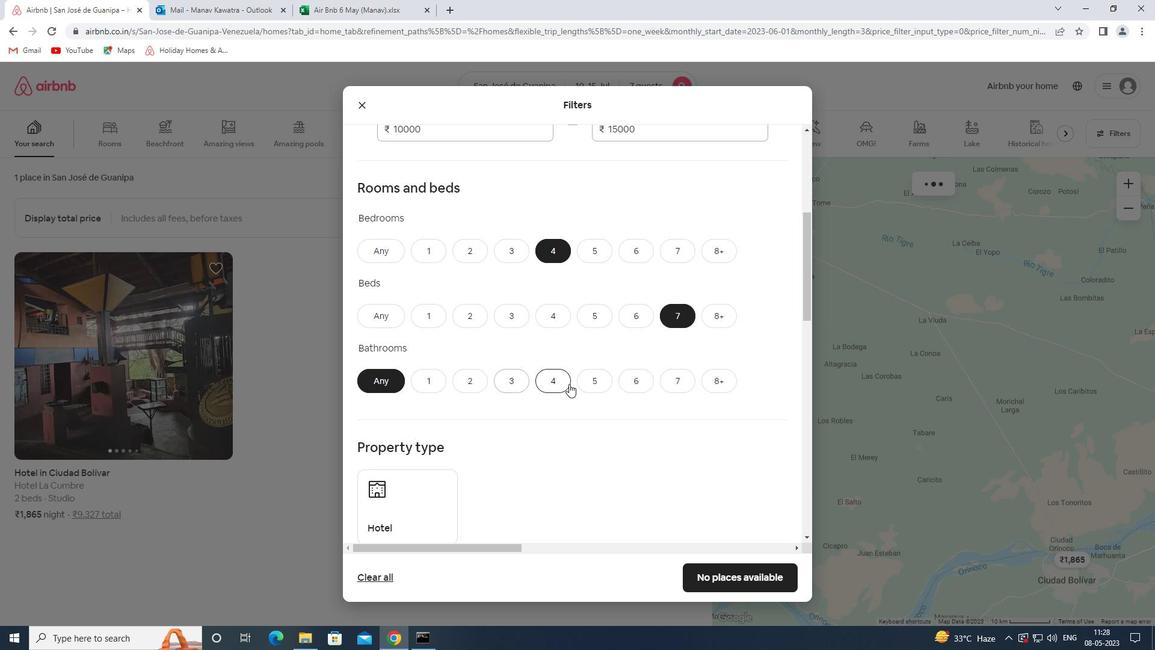 
Action: Mouse moved to (515, 483)
Screenshot: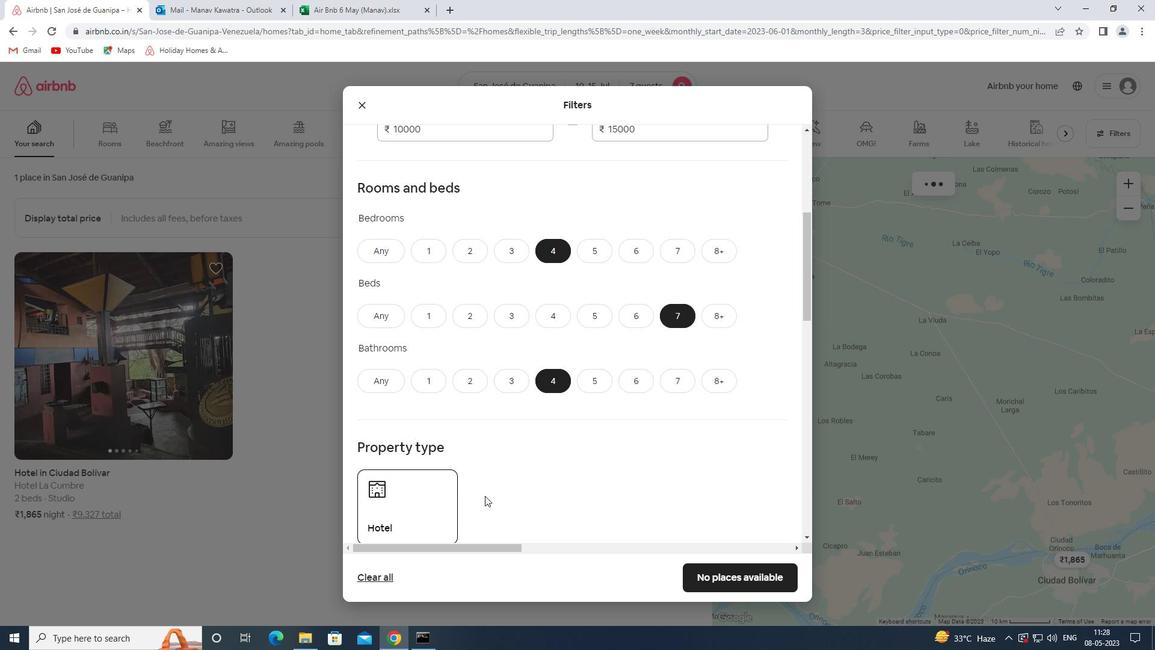 
Action: Mouse scrolled (515, 483) with delta (0, 0)
Screenshot: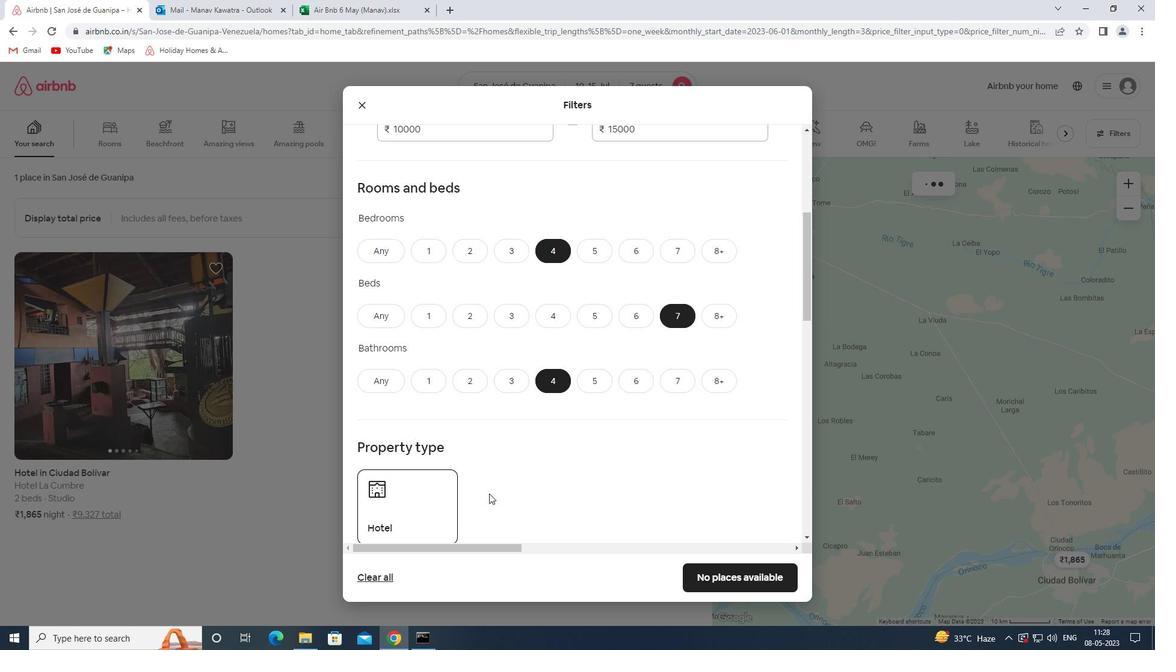 
Action: Mouse scrolled (515, 483) with delta (0, 0)
Screenshot: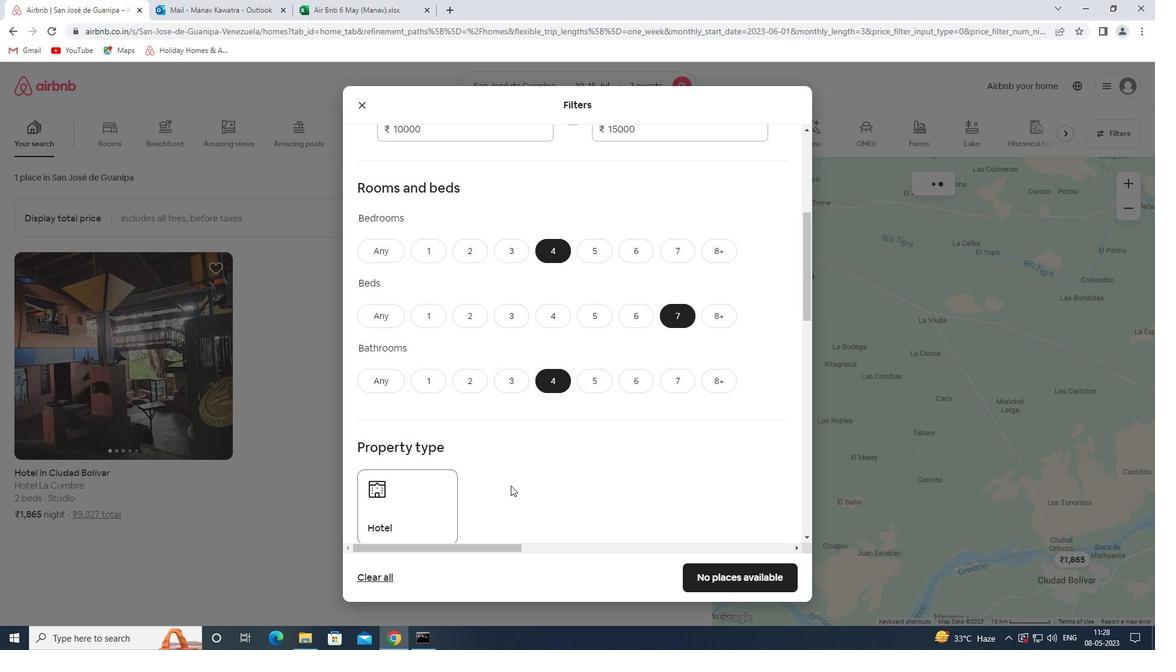 
Action: Mouse scrolled (515, 483) with delta (0, 0)
Screenshot: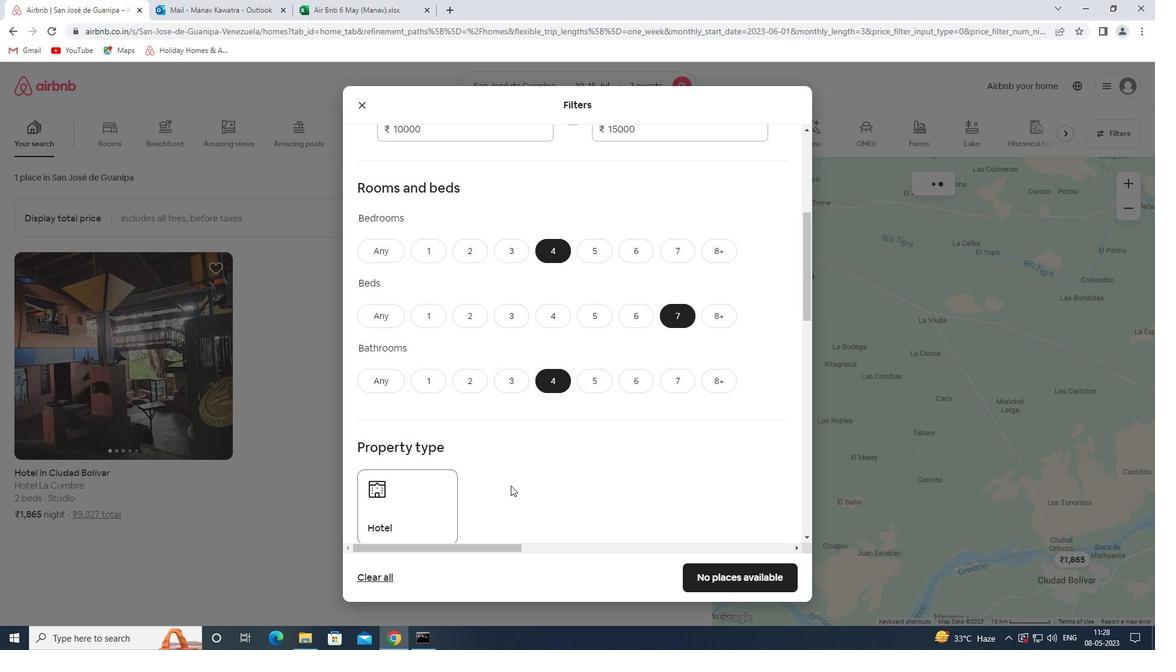 
Action: Mouse scrolled (515, 483) with delta (0, 0)
Screenshot: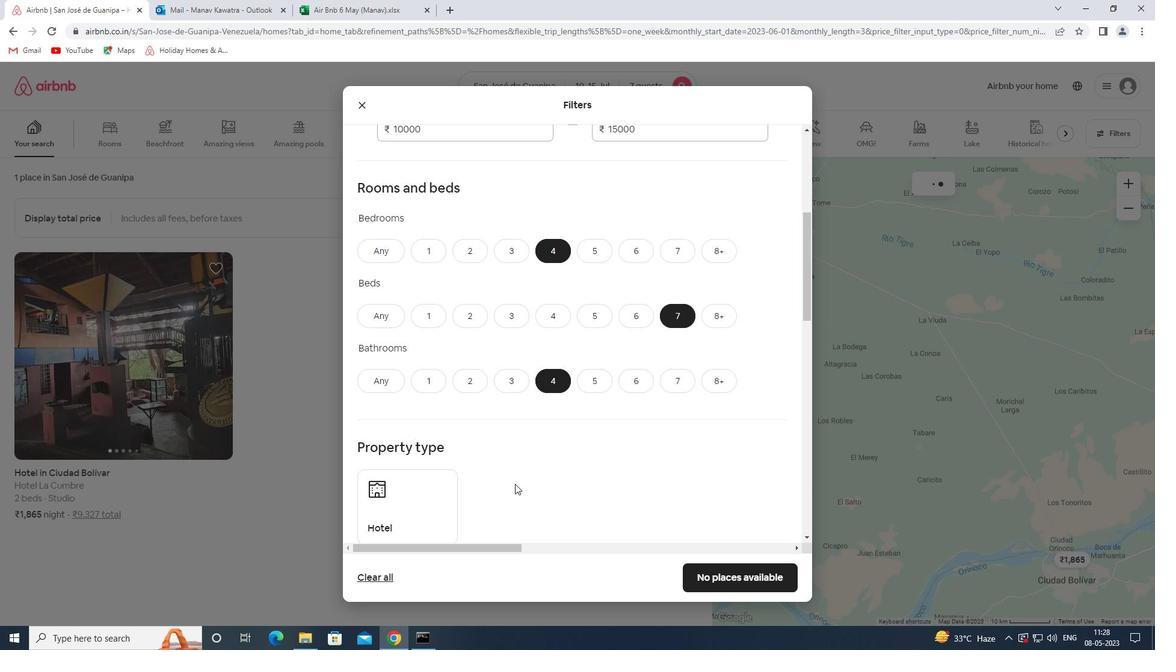 
Action: Mouse moved to (384, 407)
Screenshot: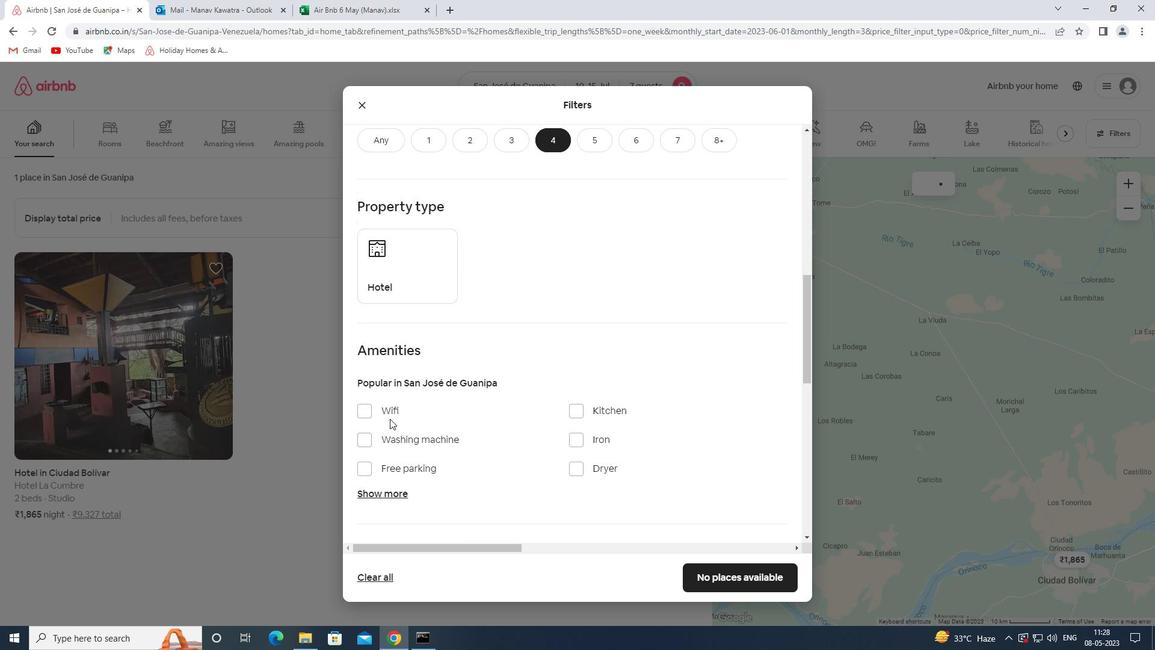 
Action: Mouse pressed left at (384, 407)
Screenshot: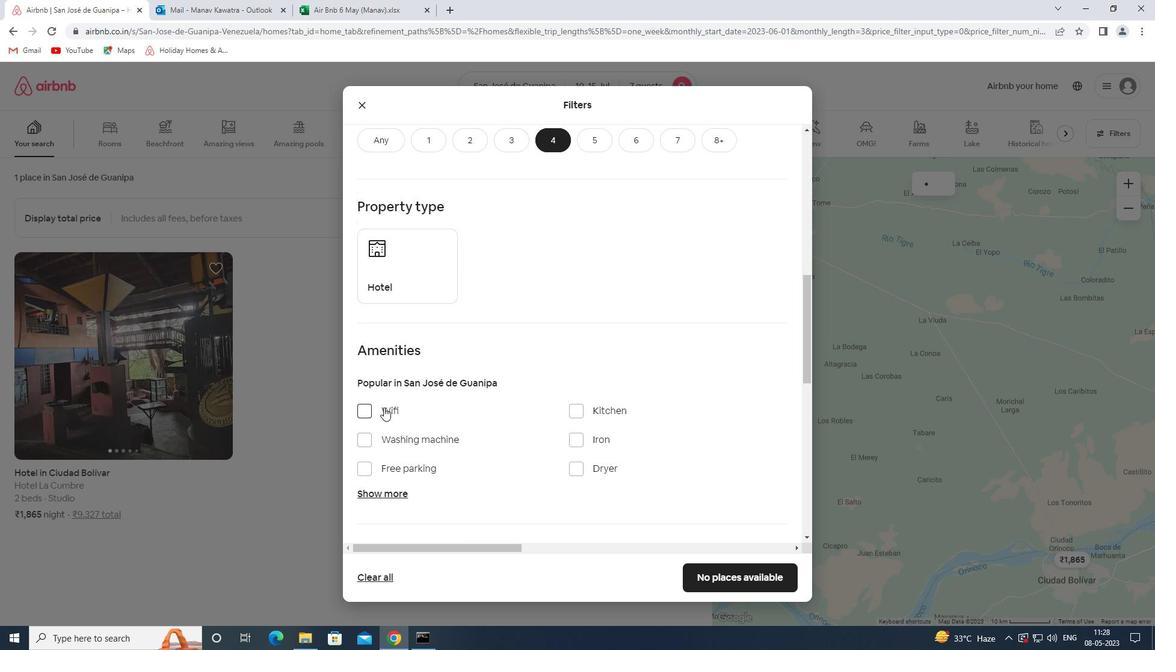 
Action: Mouse moved to (405, 472)
Screenshot: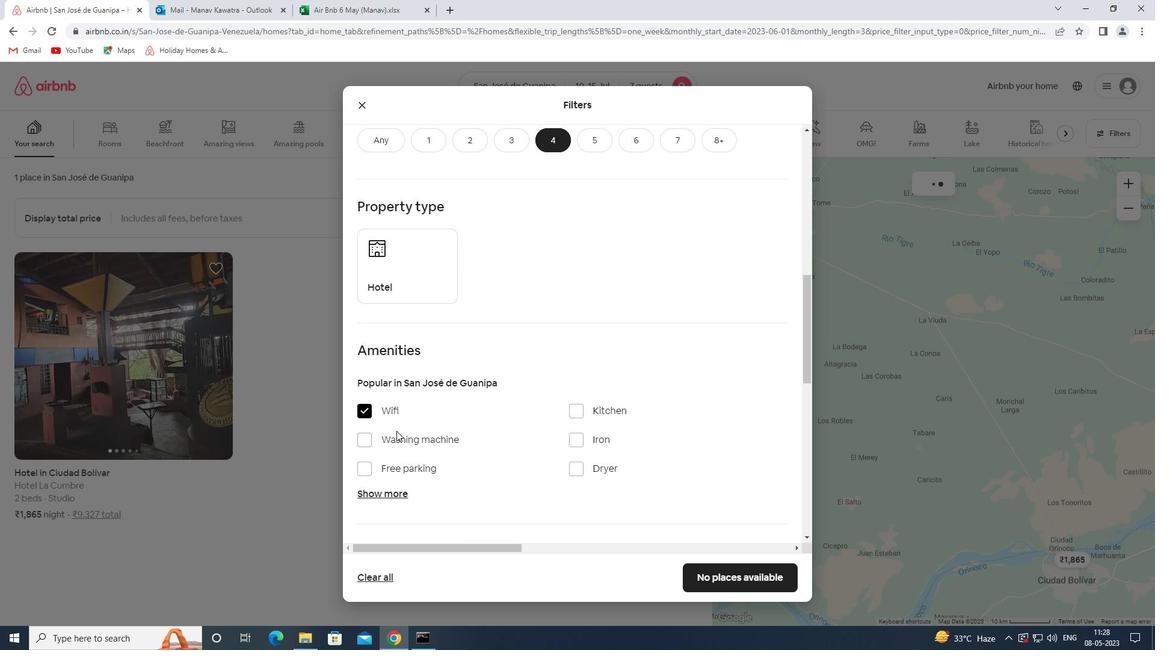 
Action: Mouse pressed left at (405, 472)
Screenshot: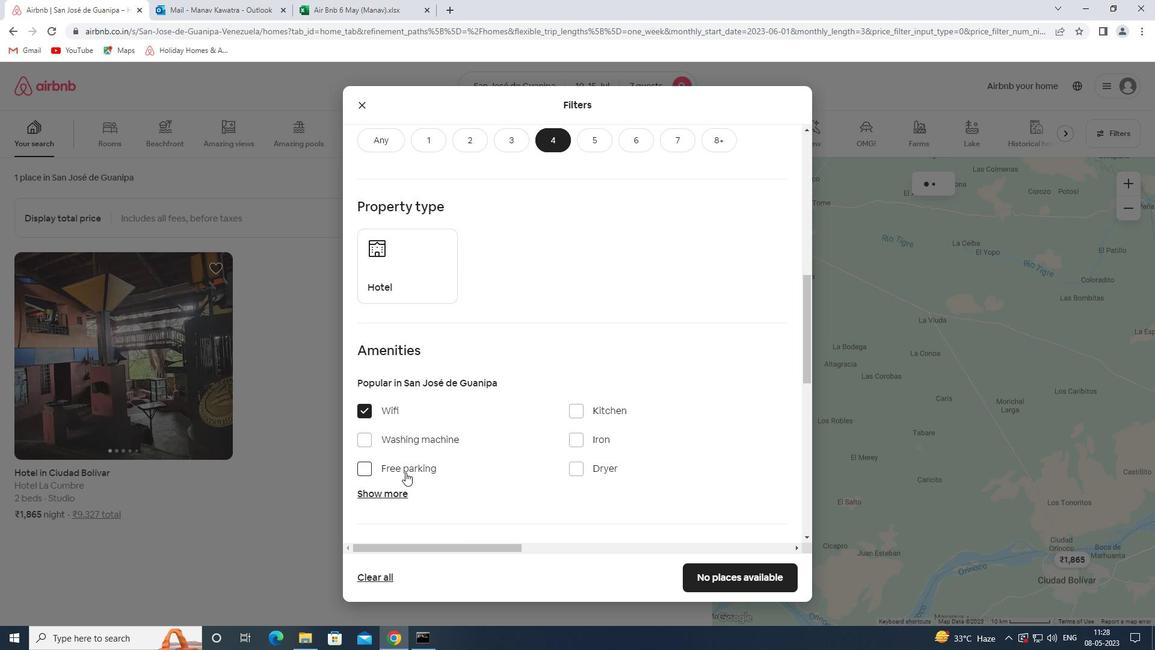 
Action: Mouse moved to (461, 462)
Screenshot: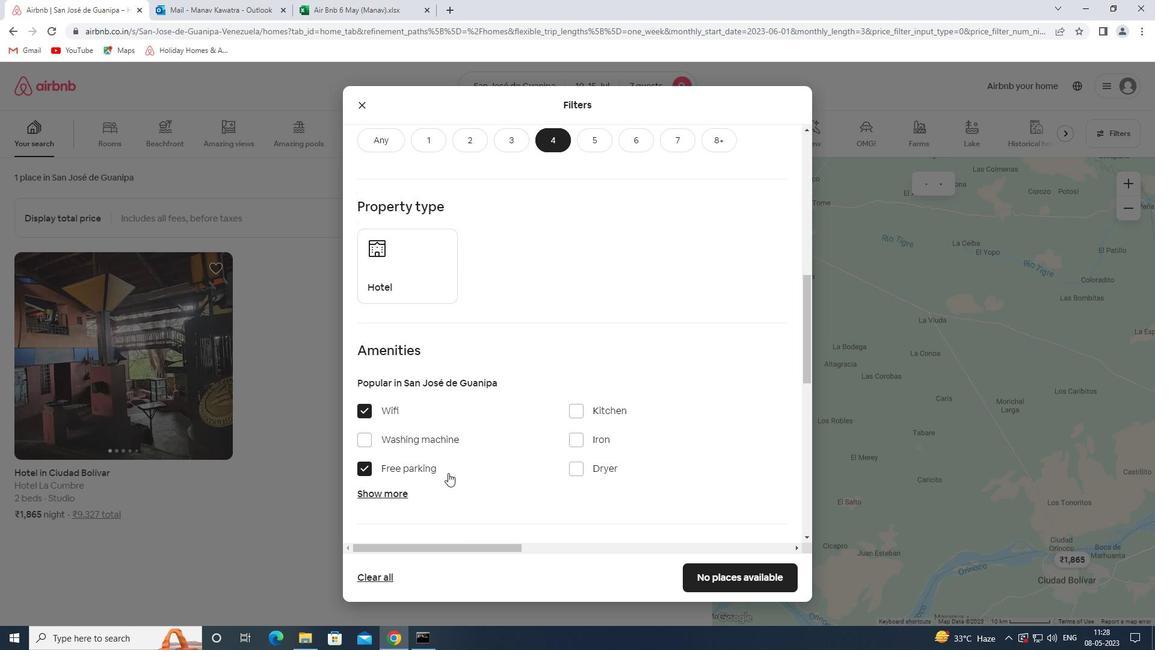 
Action: Mouse scrolled (461, 462) with delta (0, 0)
Screenshot: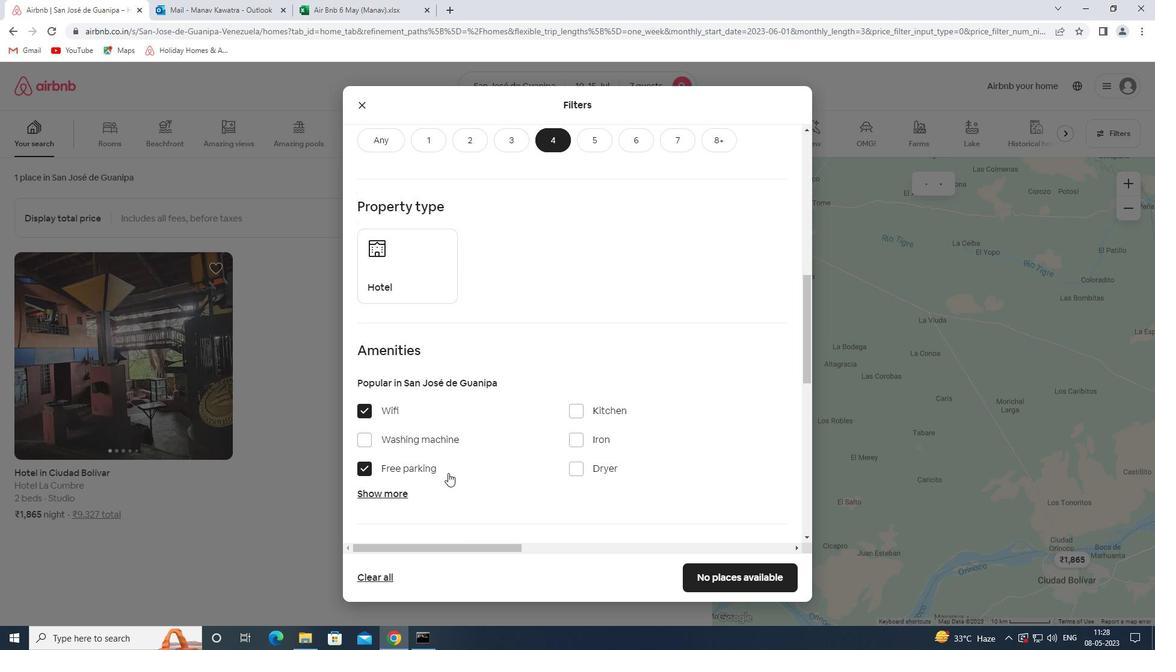 
Action: Mouse scrolled (461, 462) with delta (0, 0)
Screenshot: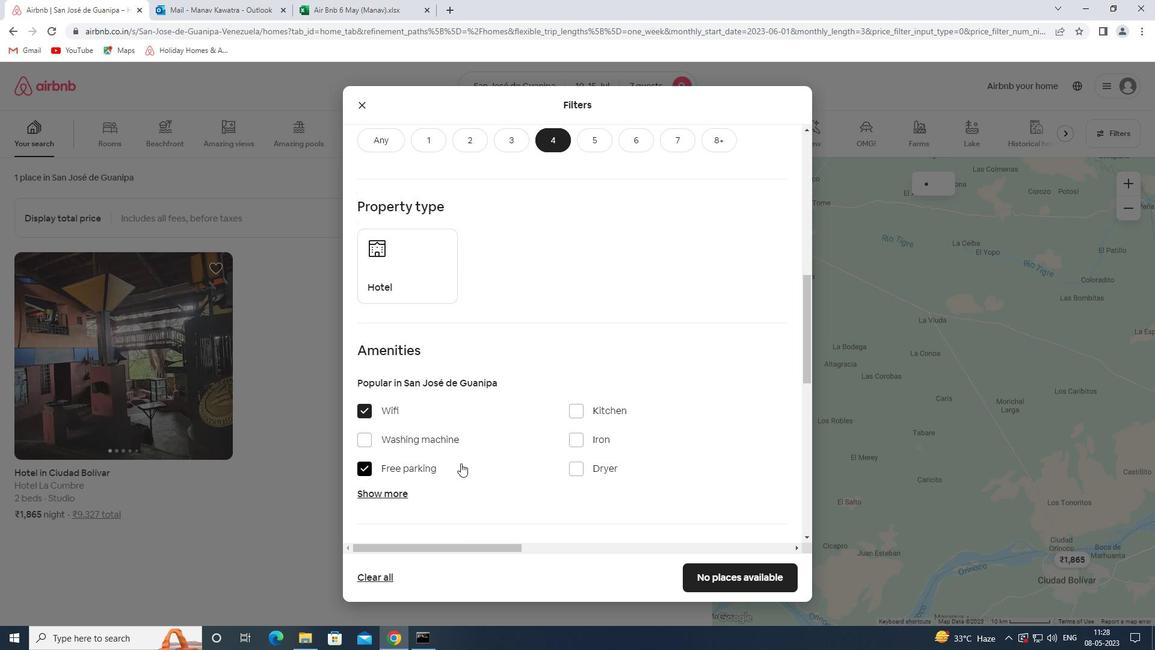 
Action: Mouse moved to (759, 508)
Screenshot: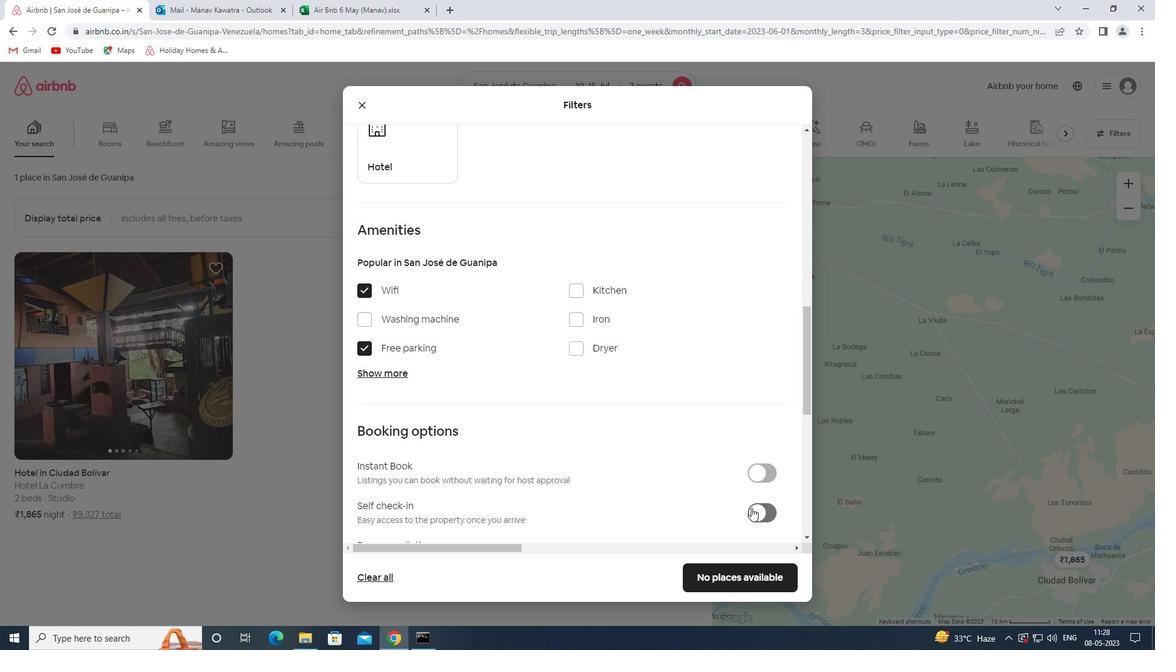 
Action: Mouse pressed left at (759, 508)
Screenshot: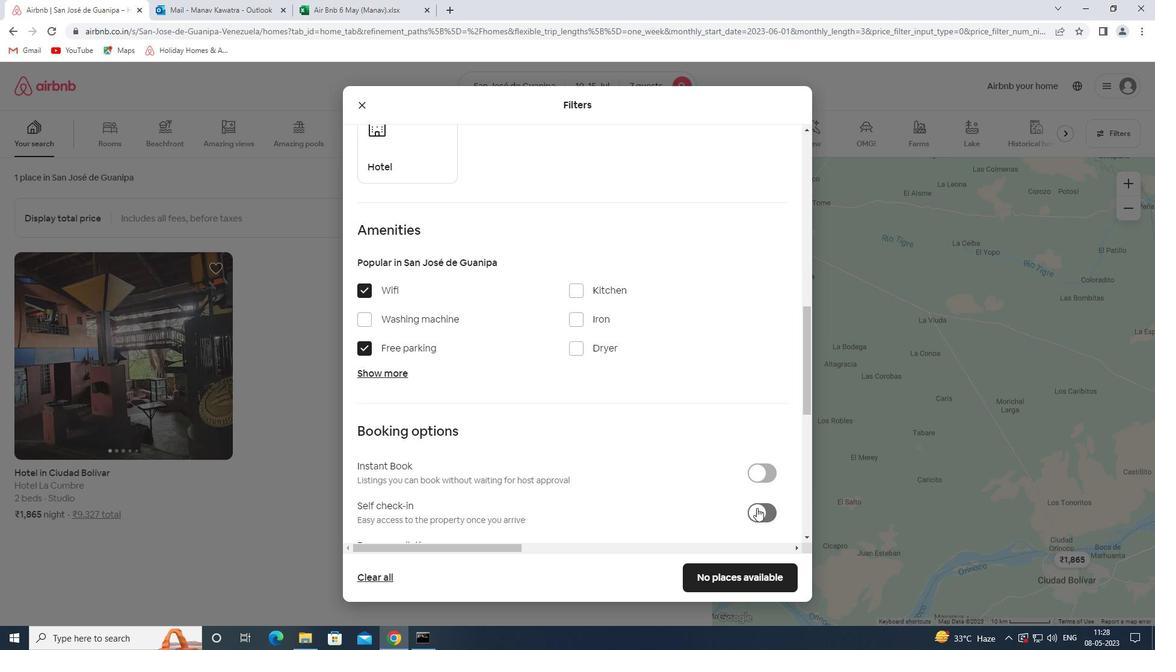 
Action: Mouse moved to (567, 461)
Screenshot: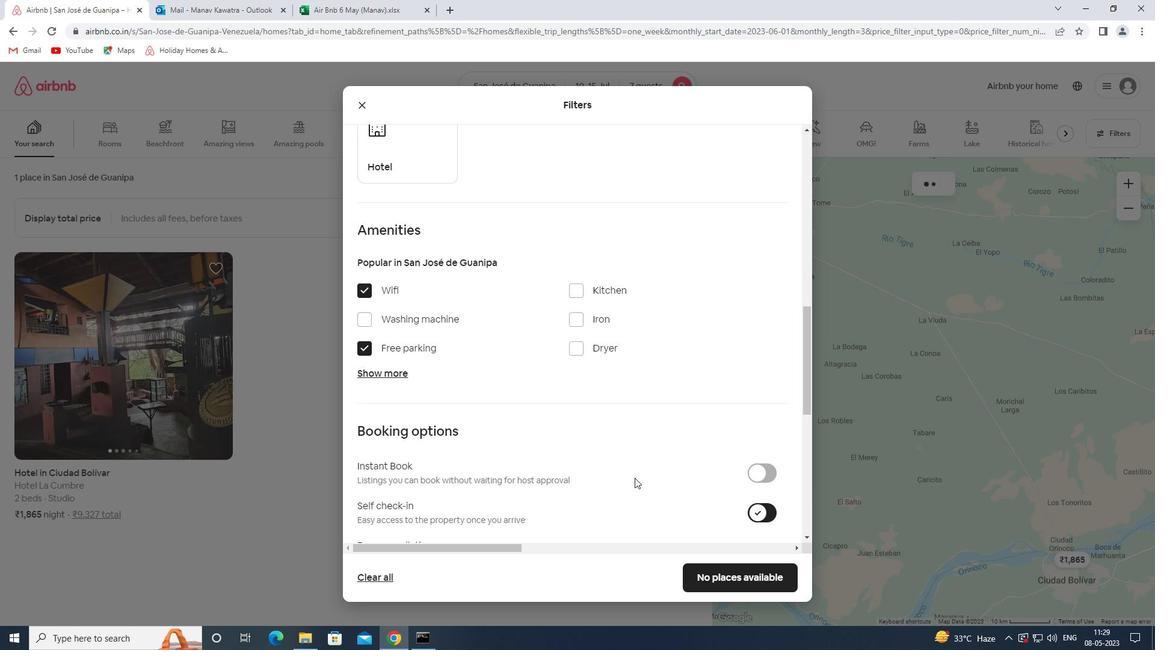 
Action: Mouse scrolled (567, 460) with delta (0, 0)
Screenshot: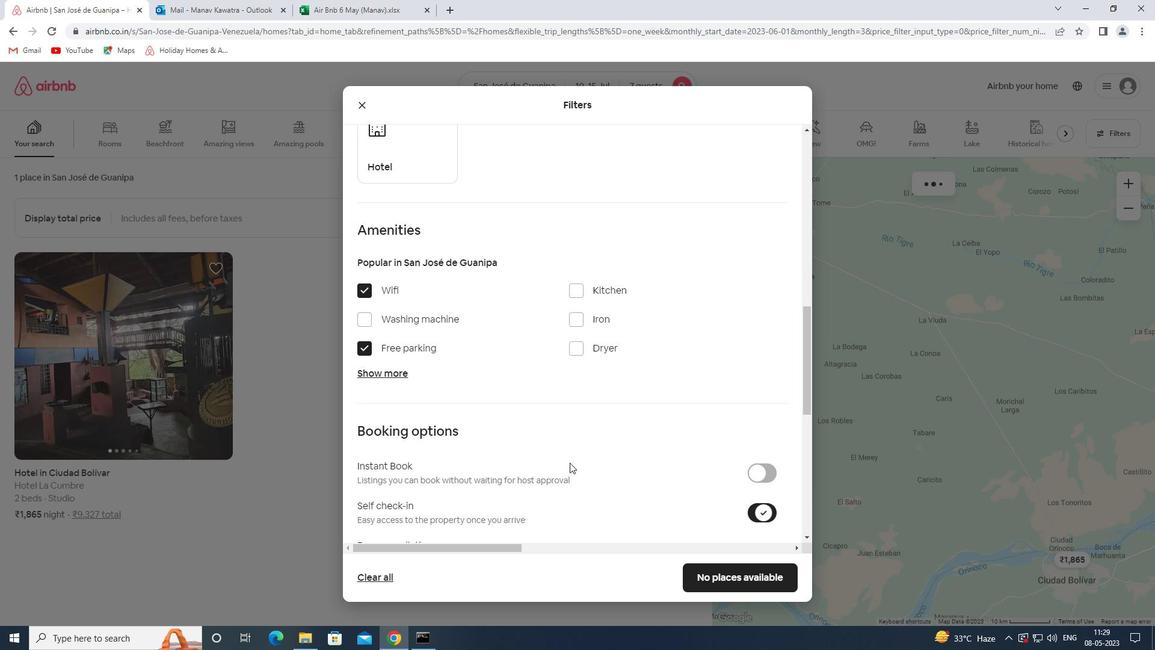 
Action: Mouse moved to (566, 461)
Screenshot: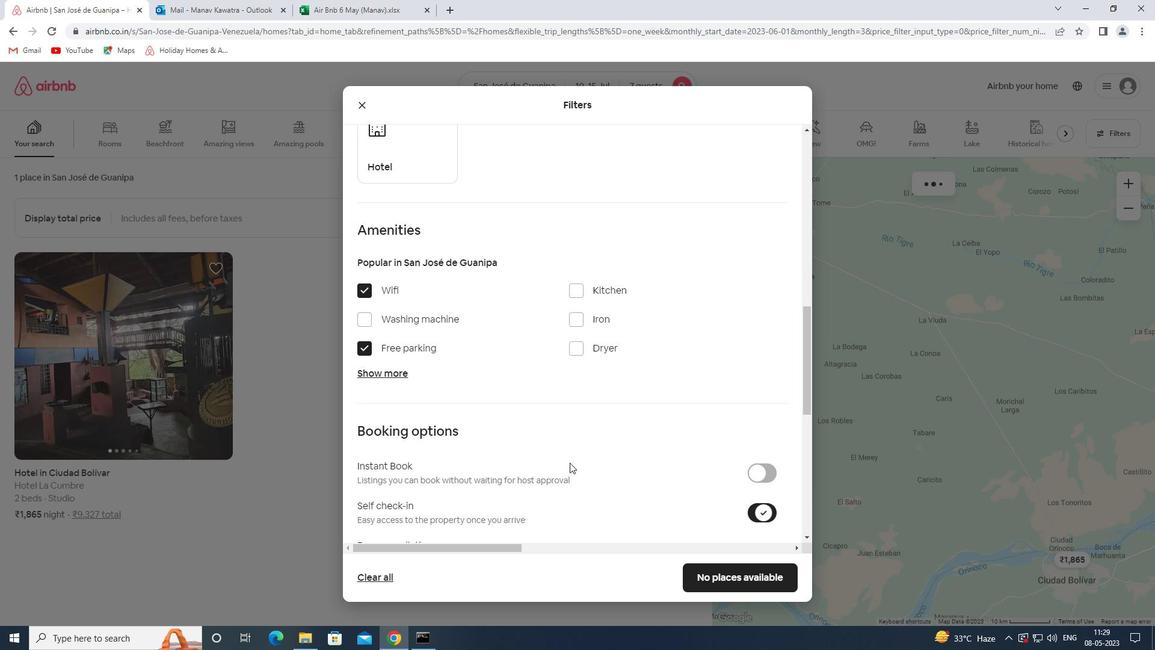 
Action: Mouse scrolled (566, 460) with delta (0, 0)
Screenshot: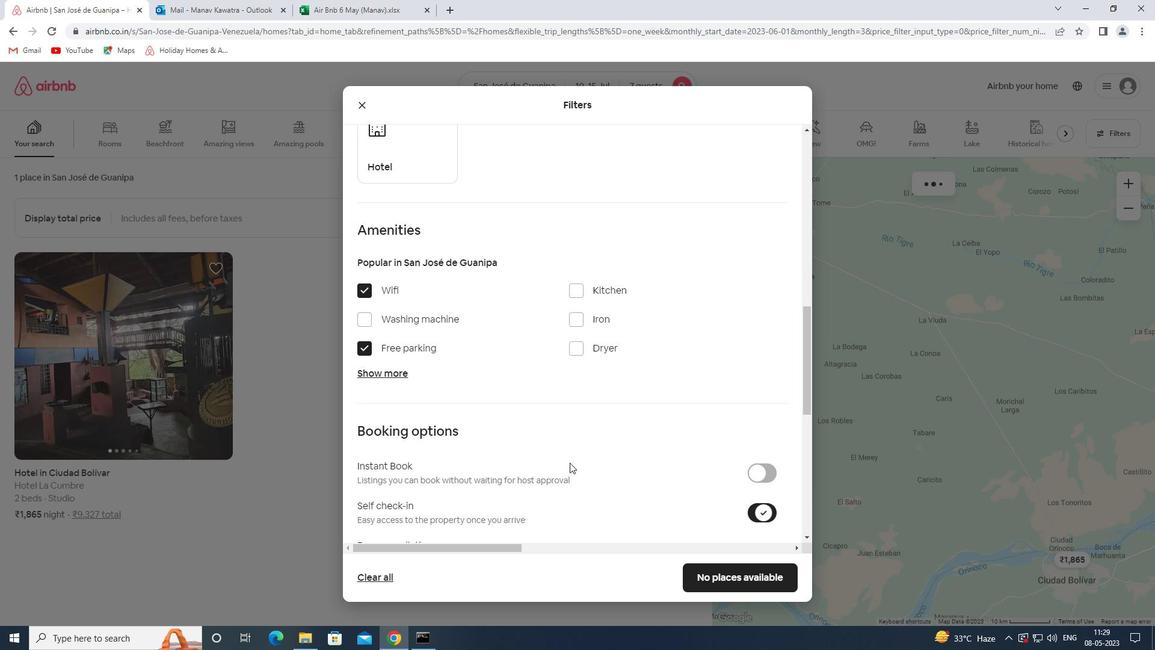 
Action: Mouse moved to (564, 460)
Screenshot: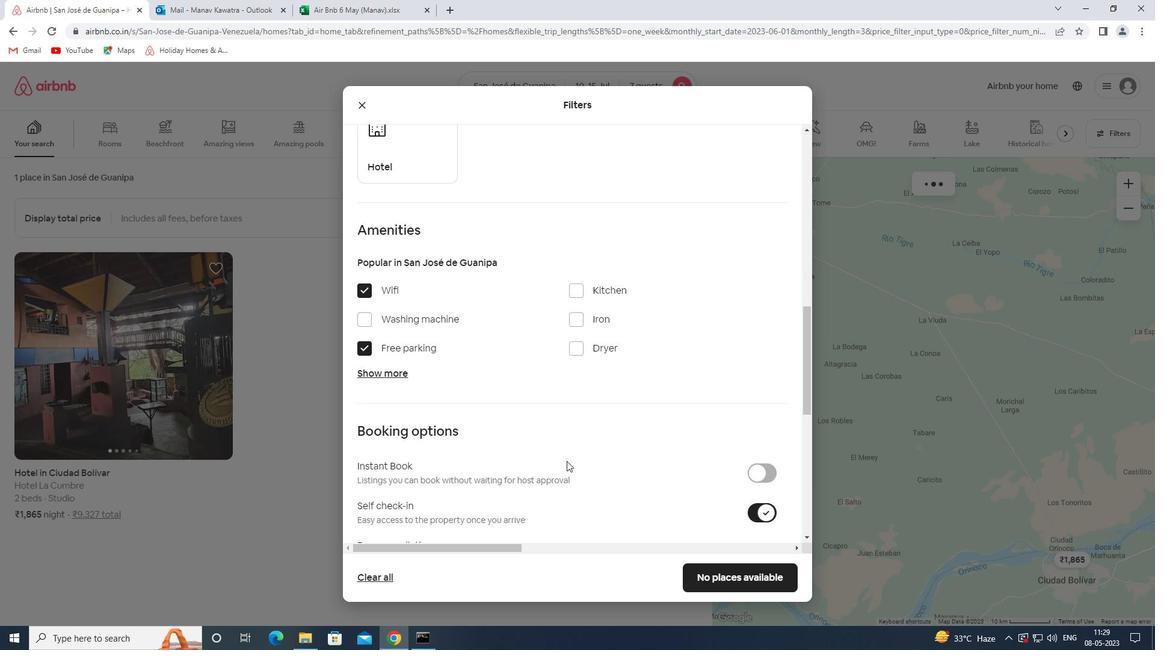
Action: Mouse scrolled (564, 459) with delta (0, 0)
Screenshot: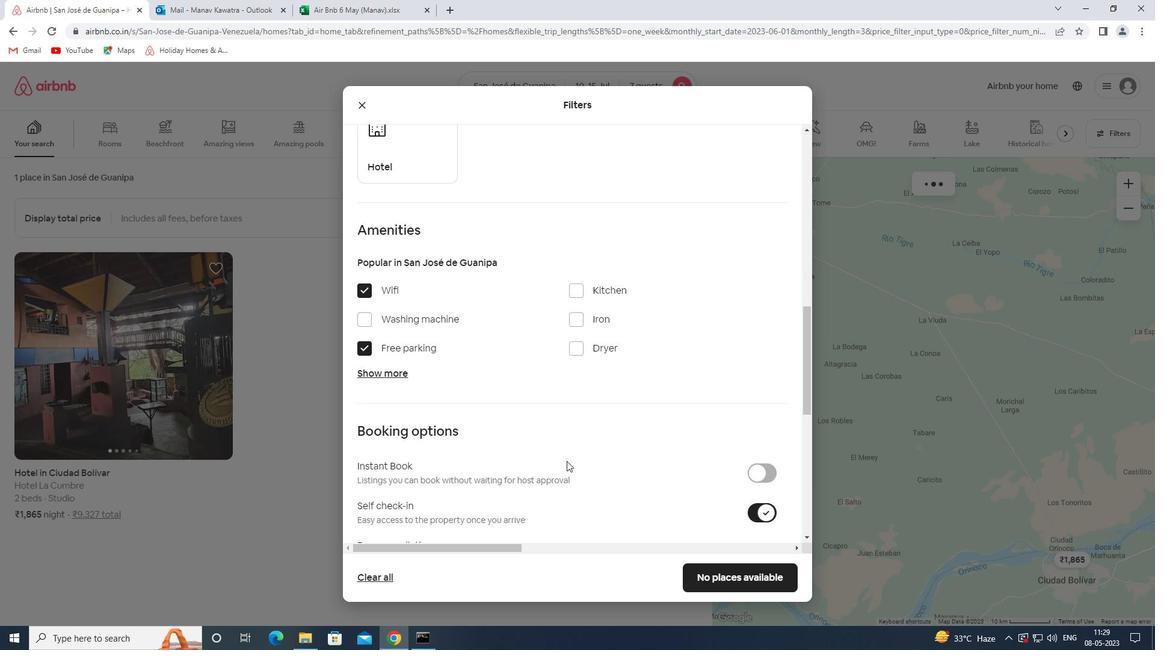 
Action: Mouse moved to (562, 459)
Screenshot: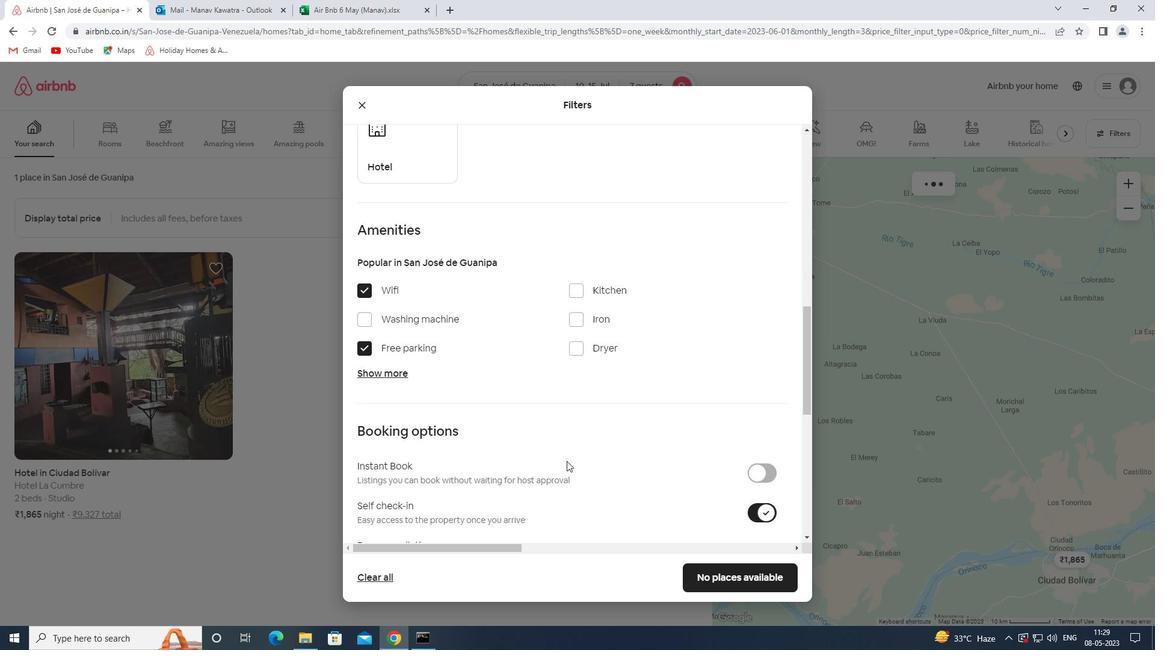 
Action: Mouse scrolled (562, 458) with delta (0, 0)
Screenshot: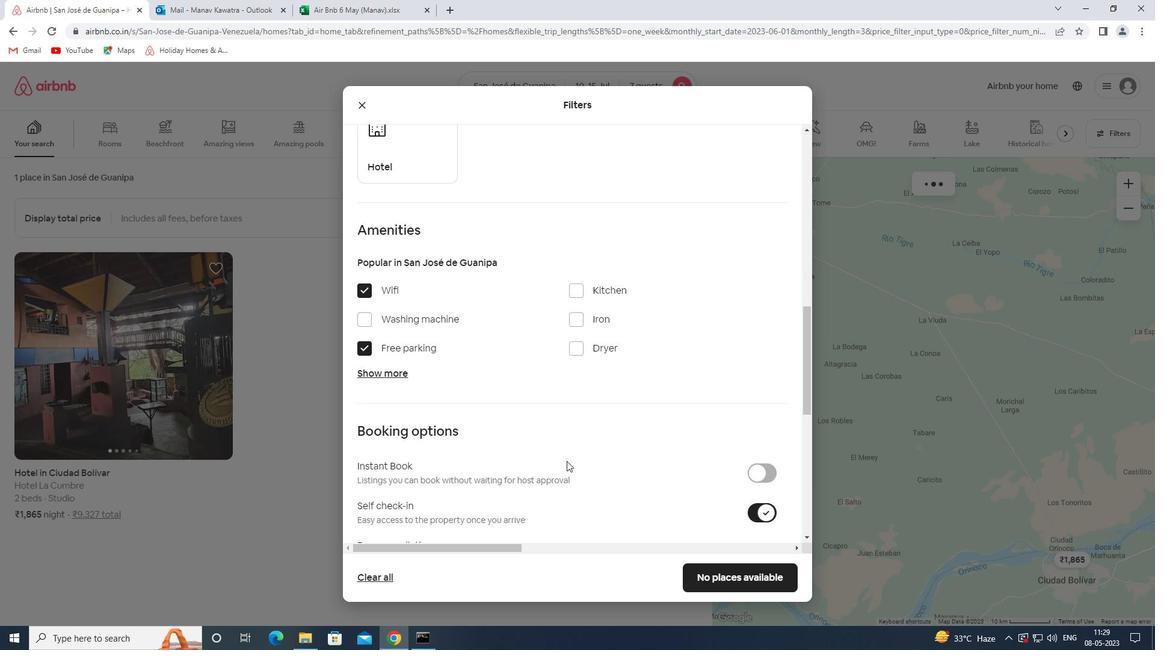 
Action: Mouse moved to (485, 441)
Screenshot: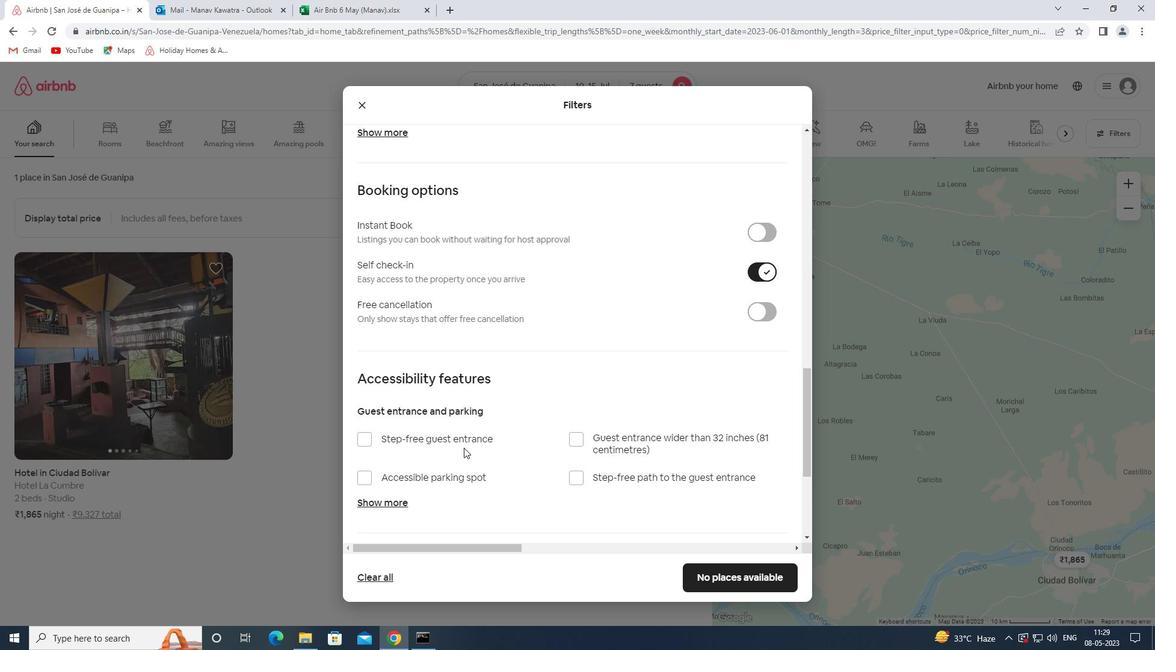 
Action: Mouse scrolled (485, 440) with delta (0, 0)
Screenshot: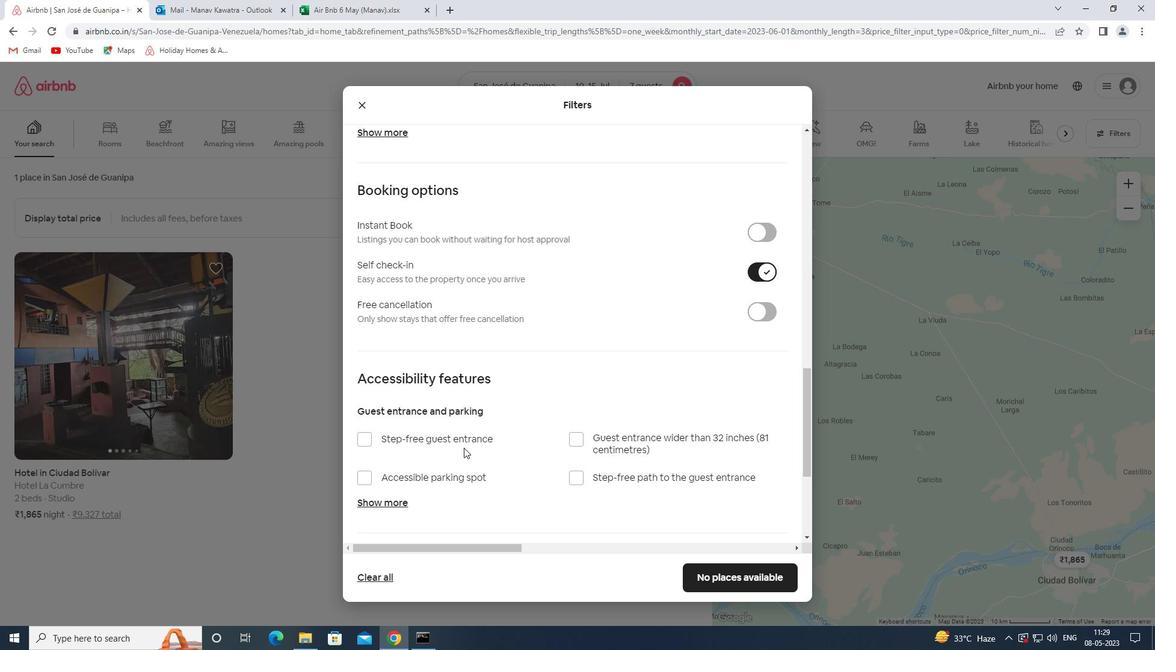 
Action: Mouse scrolled (485, 440) with delta (0, 0)
Screenshot: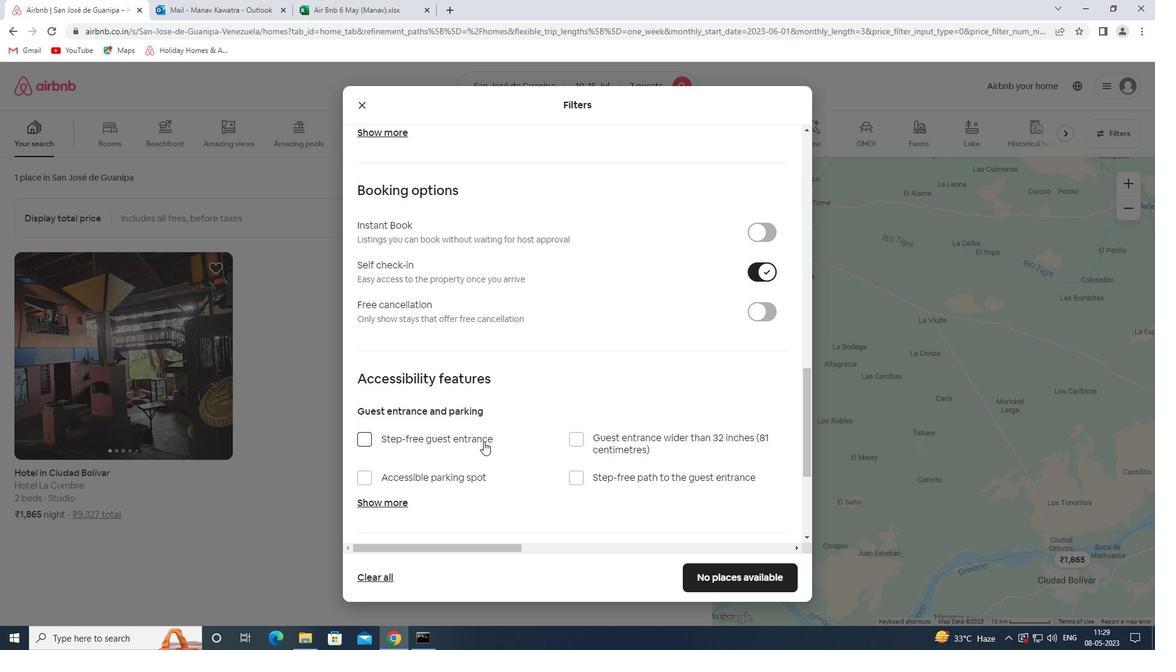 
Action: Mouse moved to (487, 440)
Screenshot: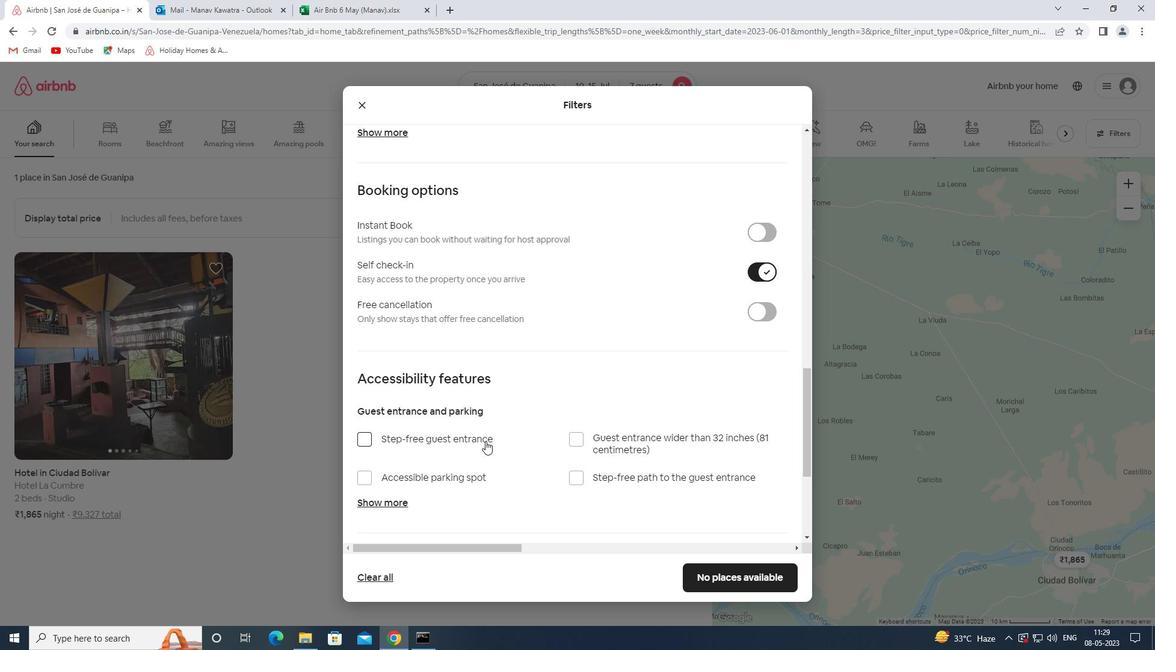 
Action: Mouse scrolled (487, 440) with delta (0, 0)
Screenshot: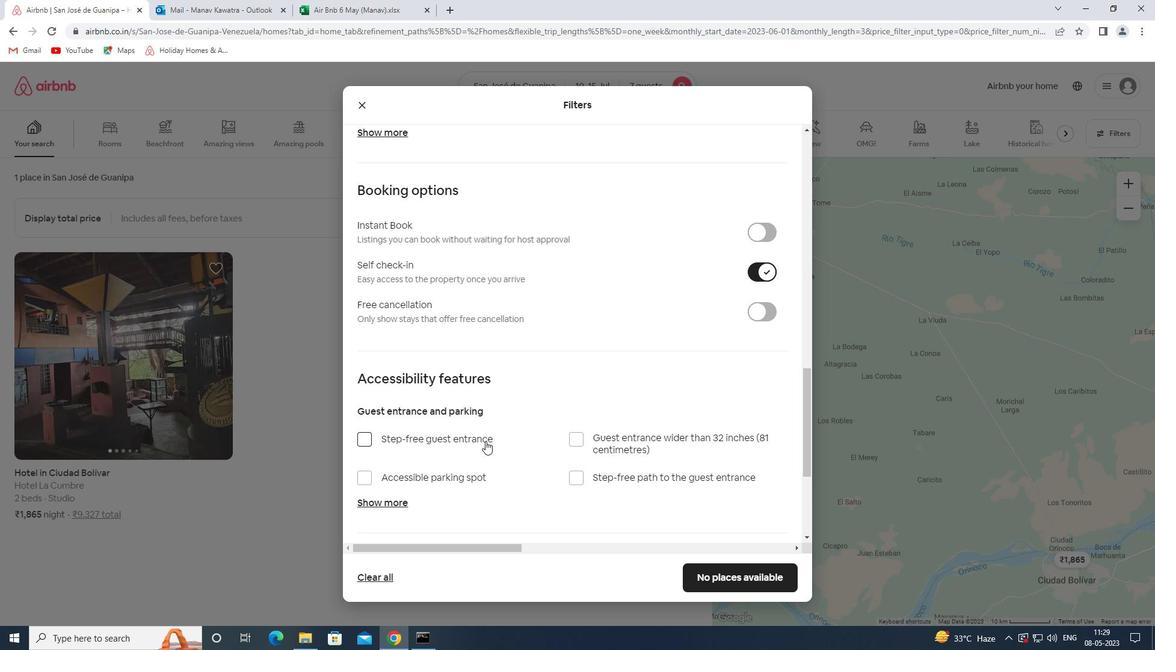 
Action: Mouse moved to (490, 423)
Screenshot: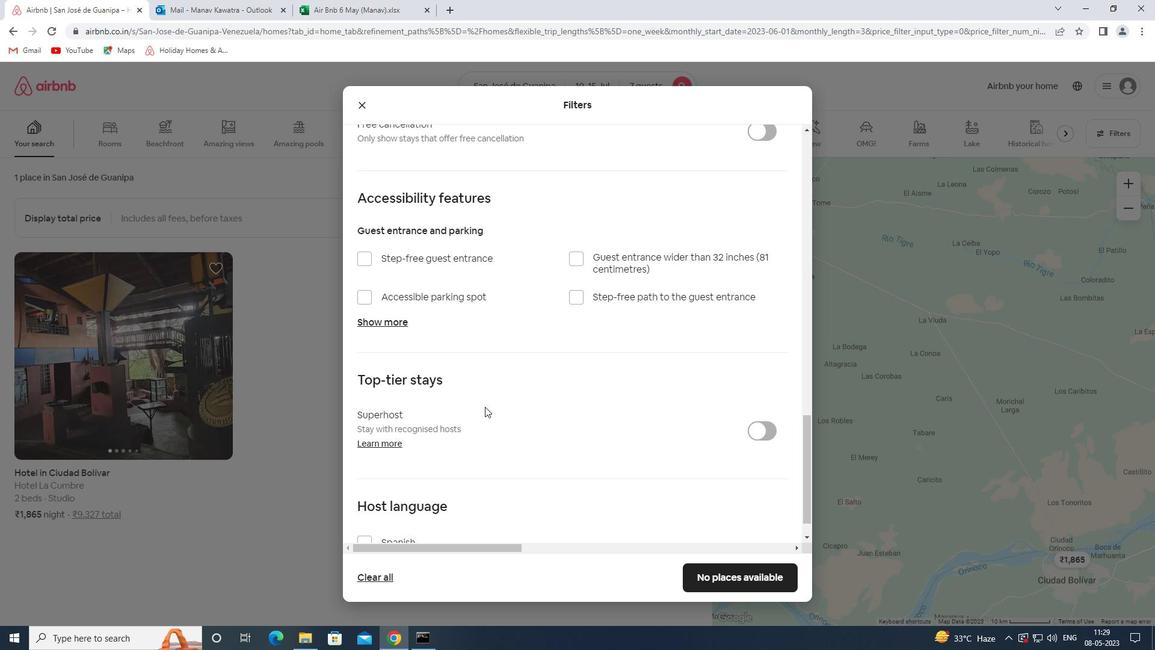
Action: Mouse scrolled (490, 422) with delta (0, 0)
Screenshot: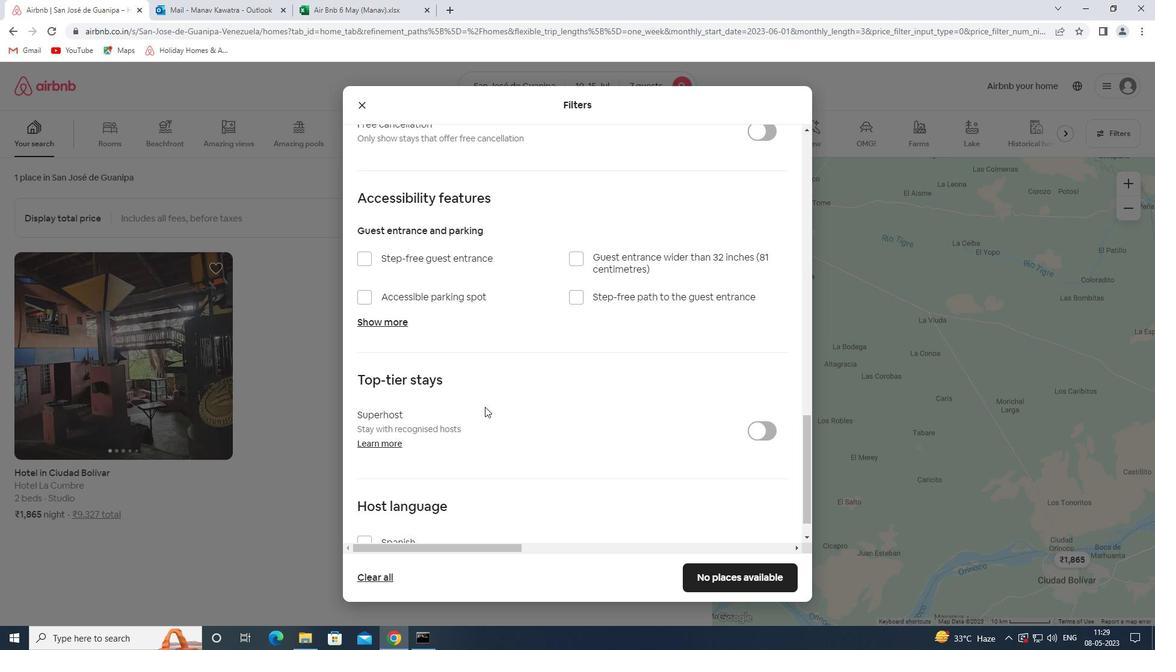 
Action: Mouse moved to (491, 424)
Screenshot: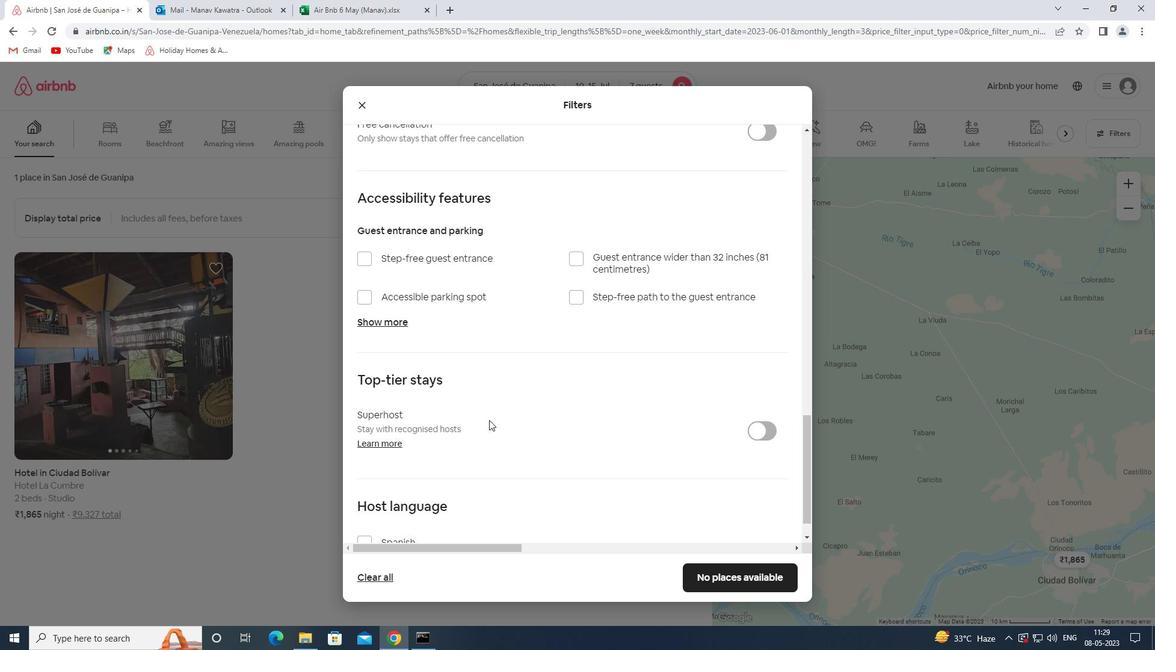 
Action: Mouse scrolled (491, 424) with delta (0, 0)
Screenshot: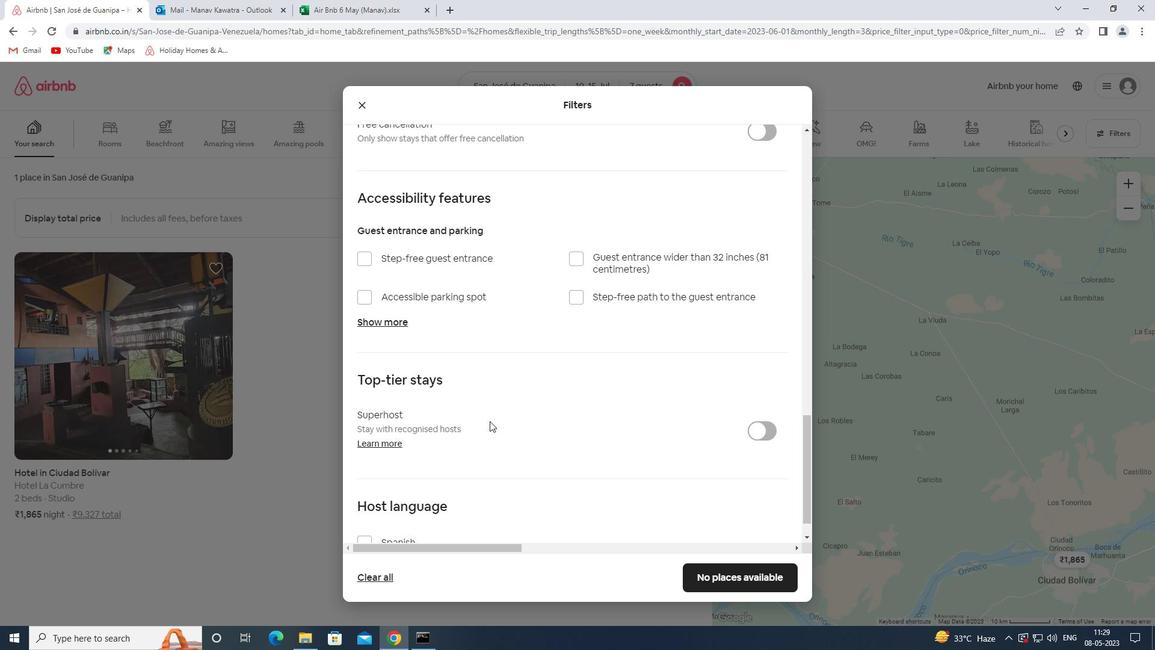 
Action: Mouse moved to (729, 580)
Screenshot: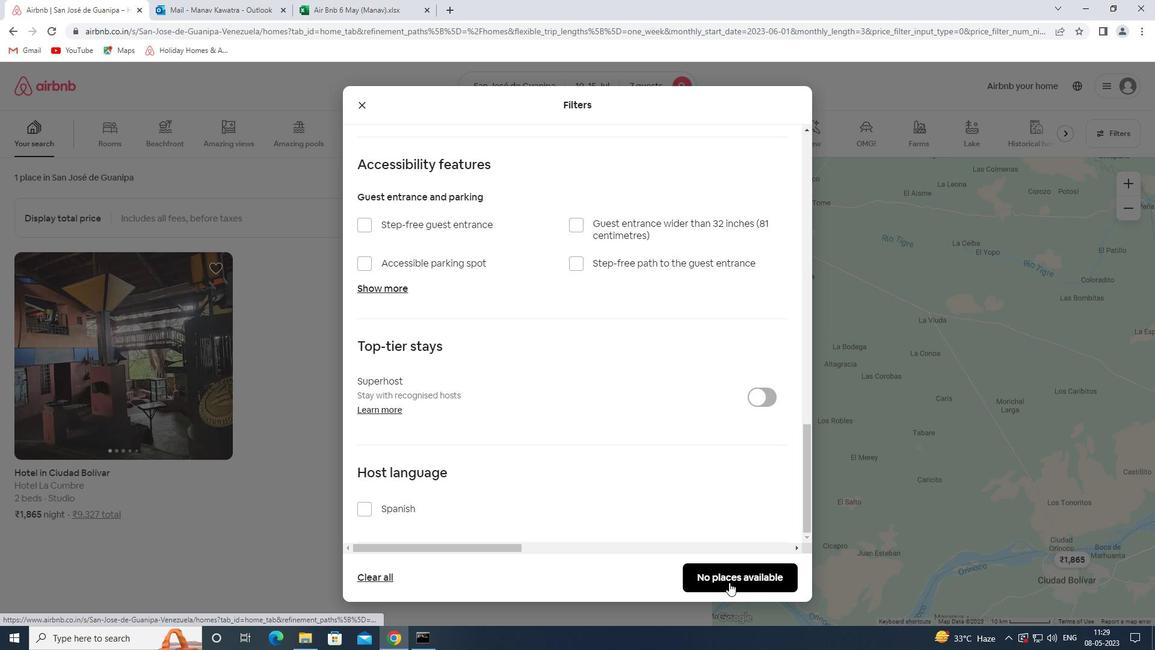 
Action: Mouse pressed left at (729, 580)
Screenshot: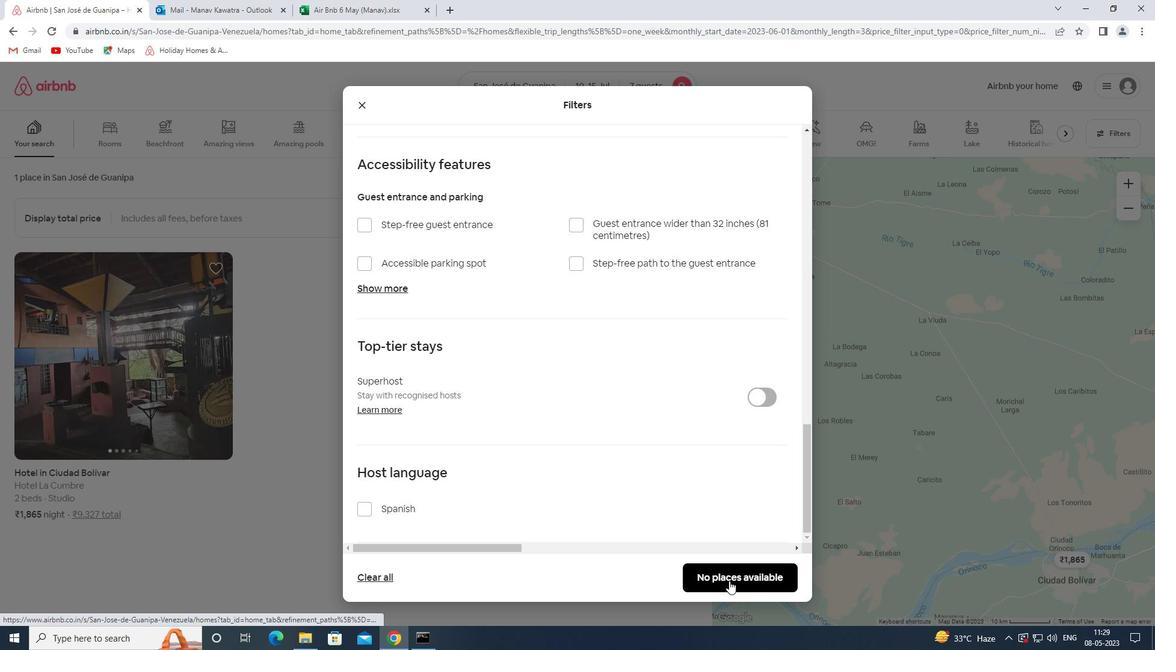 
Action: Mouse moved to (663, 450)
Screenshot: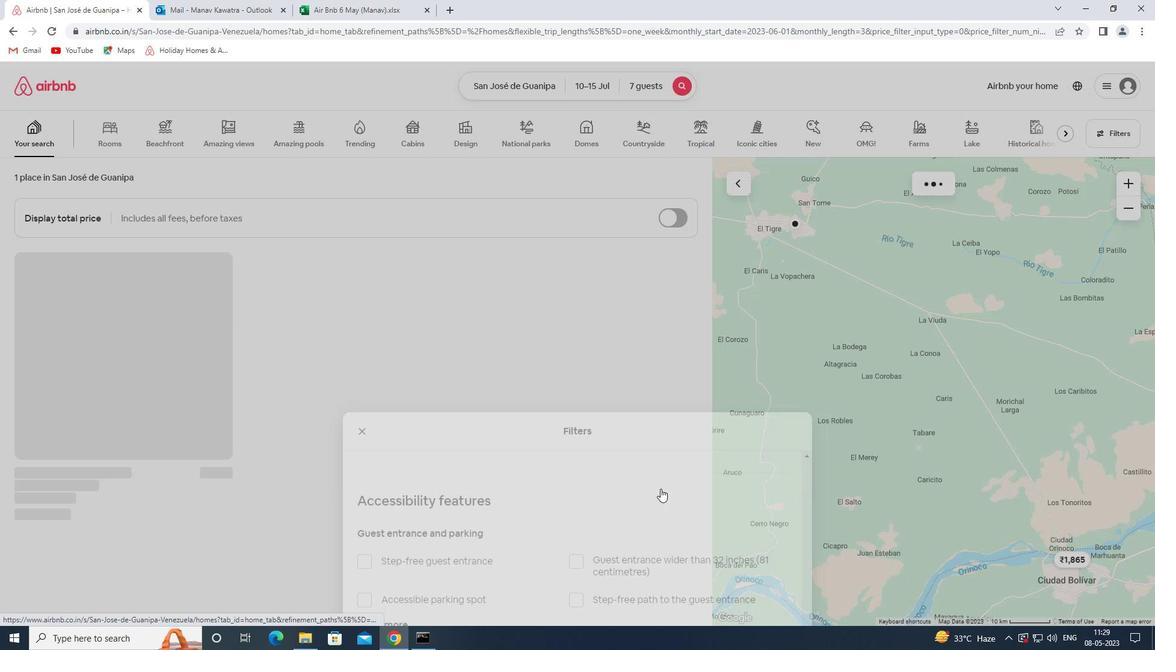 
